 Task: Add a signature Evan Adams containing Best wishes for a happy Valentines Day, Evan Adams to email address softage.10@softage.net and add a folder Diversity and inclusion
Action: Mouse moved to (124, 107)
Screenshot: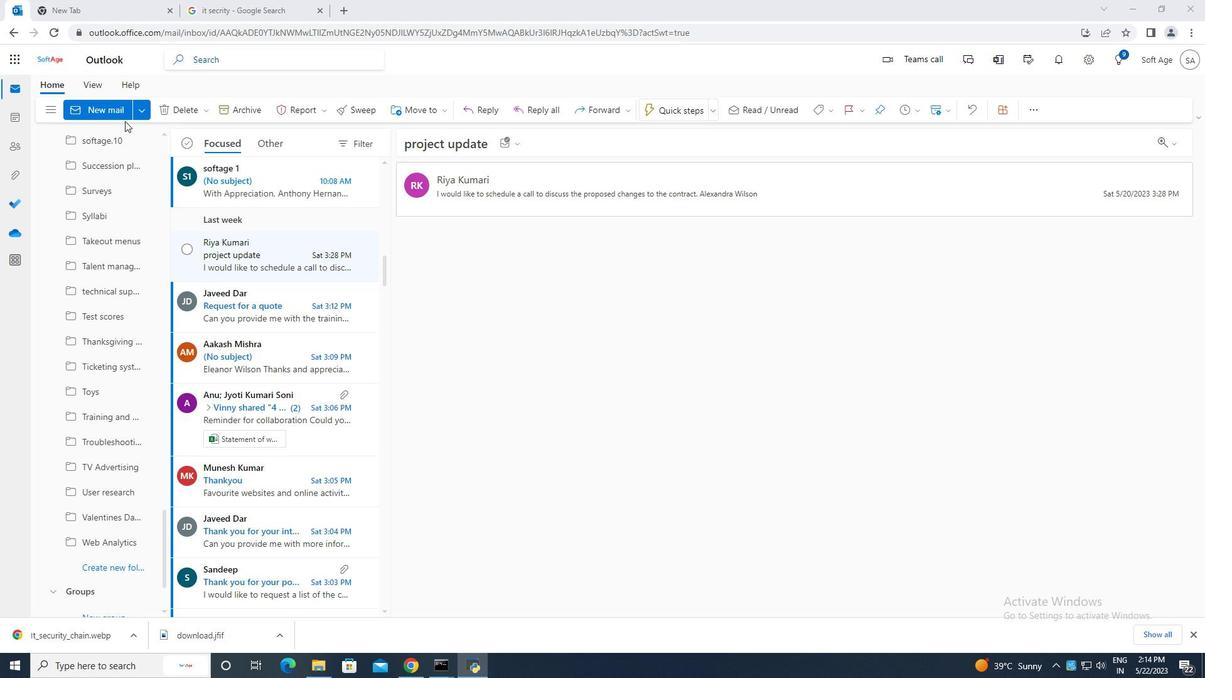 
Action: Mouse pressed left at (124, 107)
Screenshot: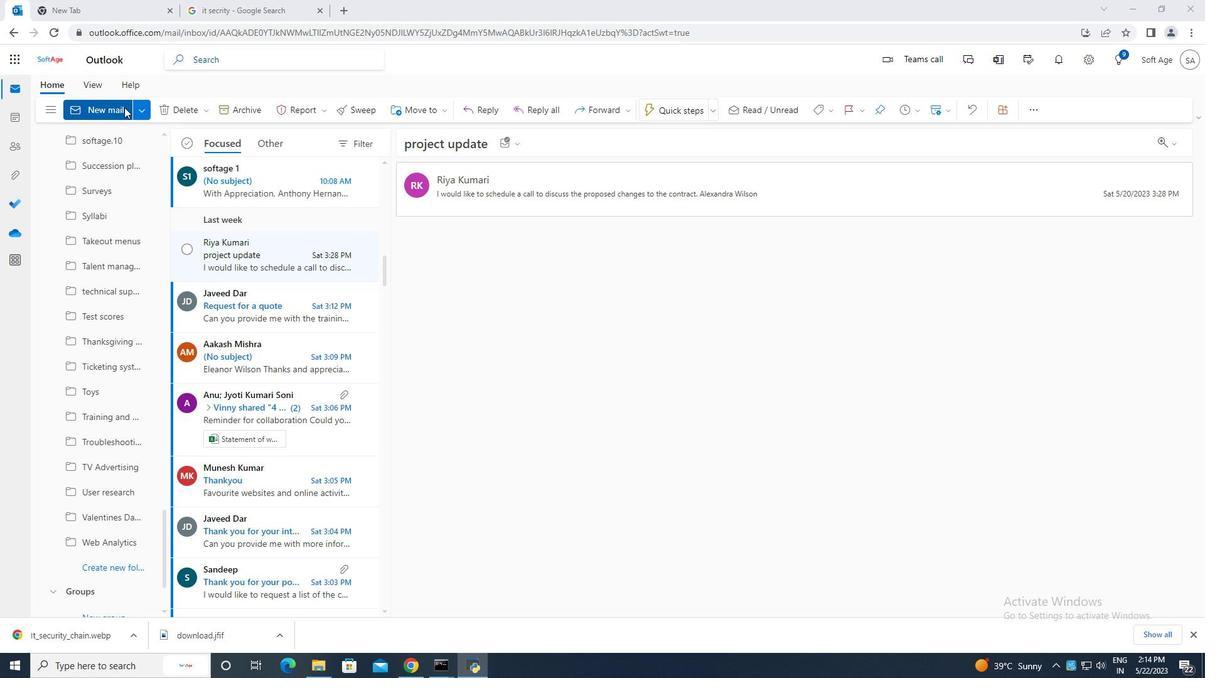 
Action: Mouse moved to (818, 112)
Screenshot: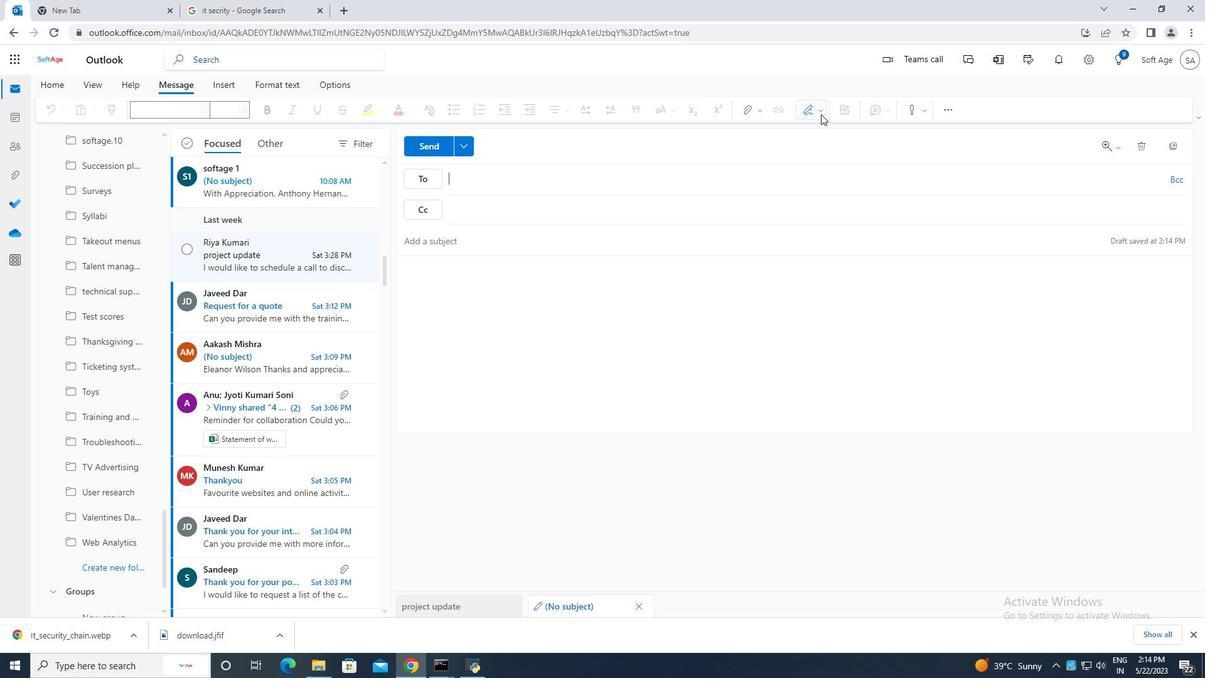 
Action: Mouse pressed left at (818, 112)
Screenshot: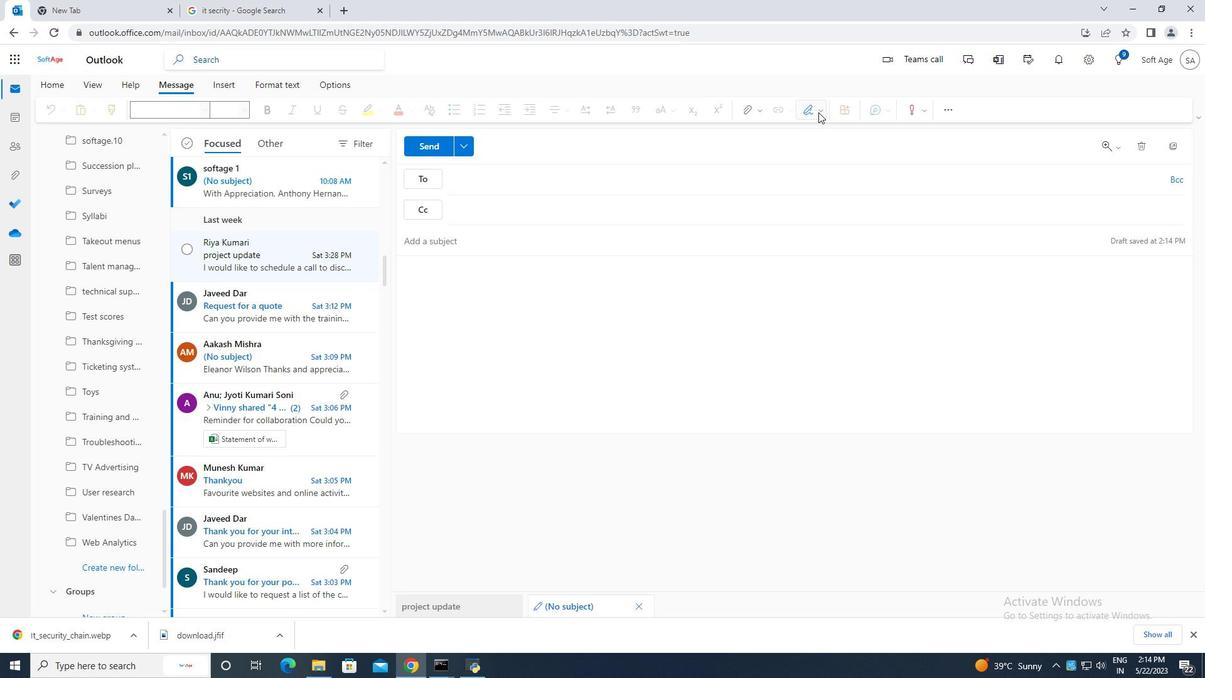 
Action: Mouse moved to (796, 162)
Screenshot: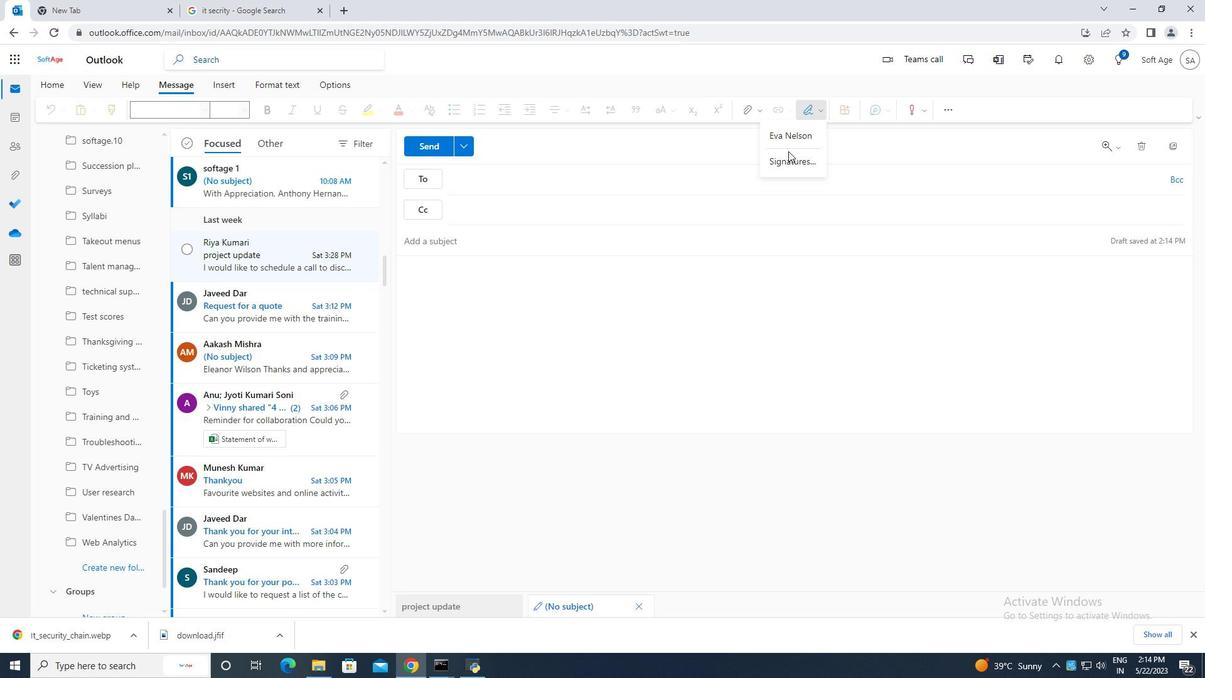 
Action: Mouse pressed left at (796, 162)
Screenshot: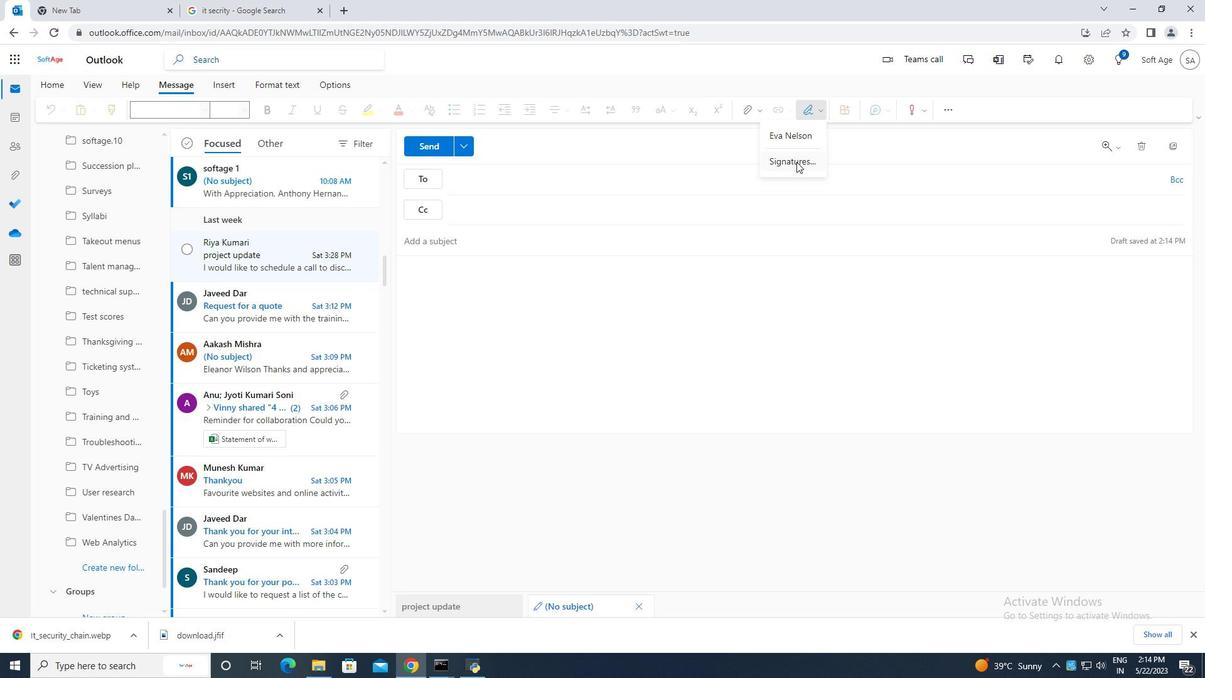 
Action: Mouse moved to (855, 204)
Screenshot: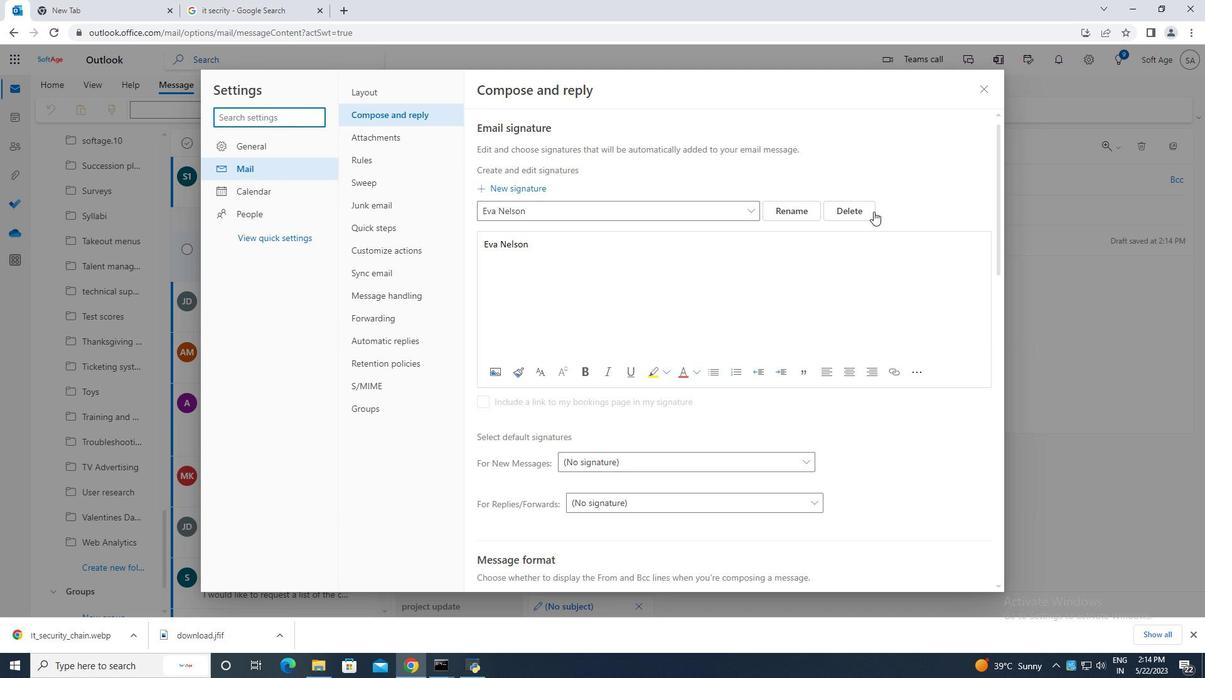 
Action: Mouse pressed left at (855, 204)
Screenshot: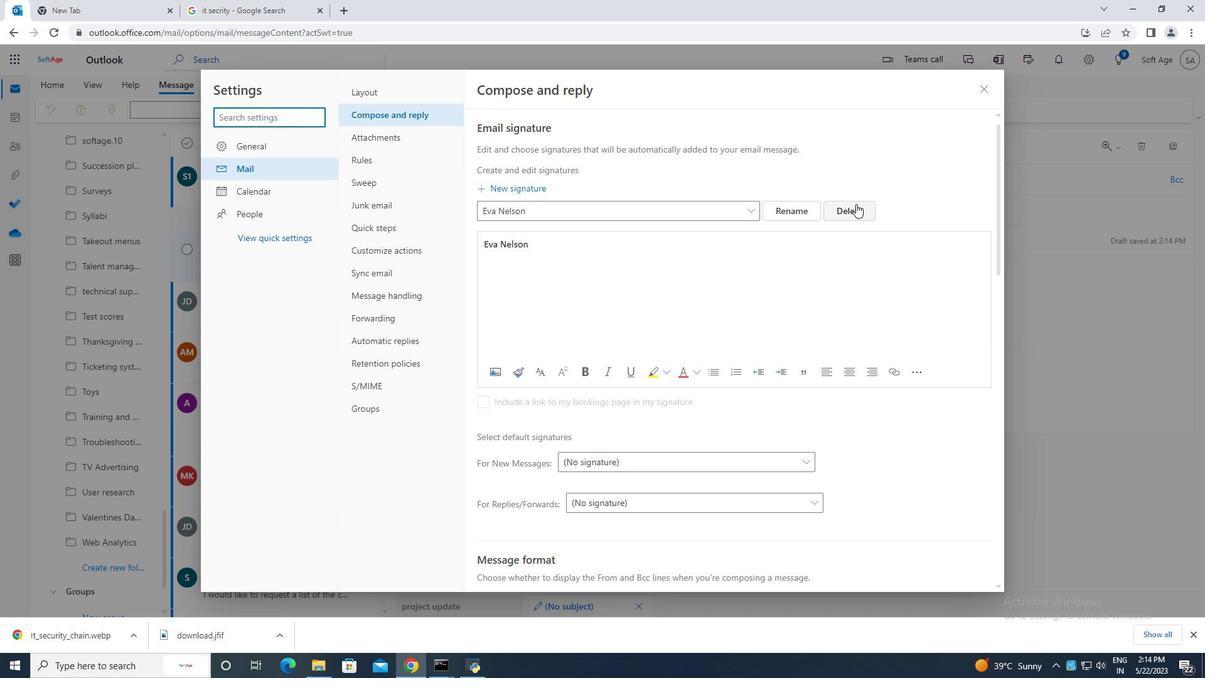 
Action: Mouse moved to (675, 216)
Screenshot: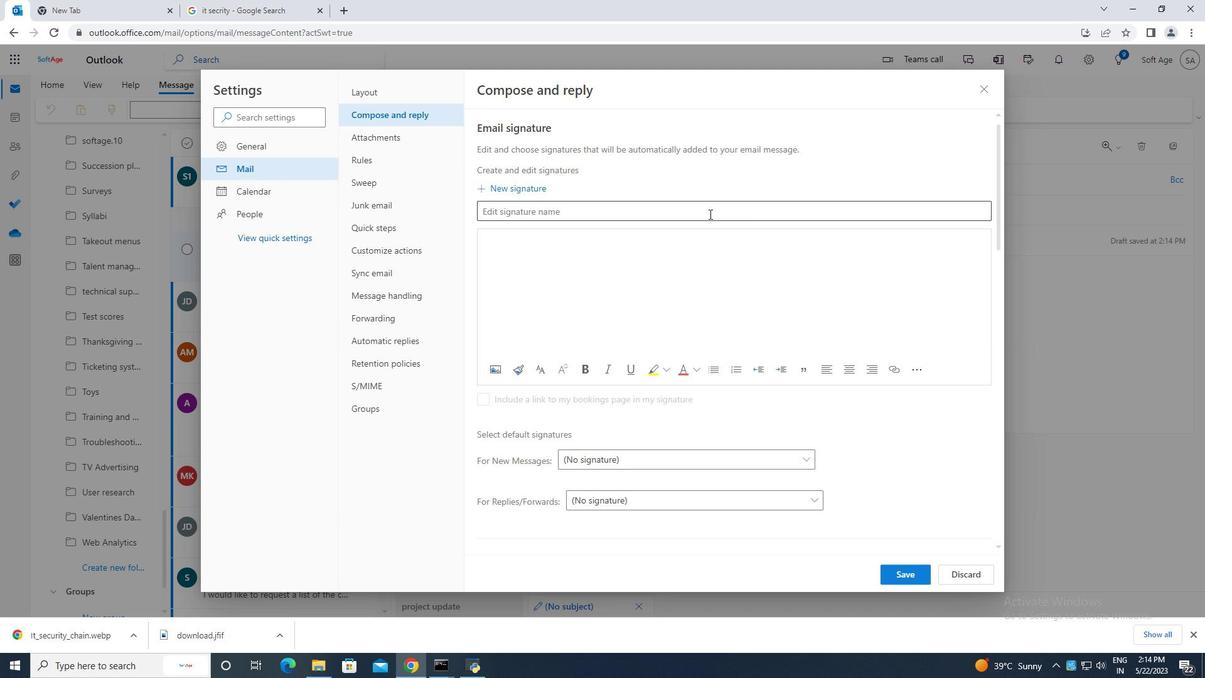 
Action: Mouse pressed left at (675, 216)
Screenshot: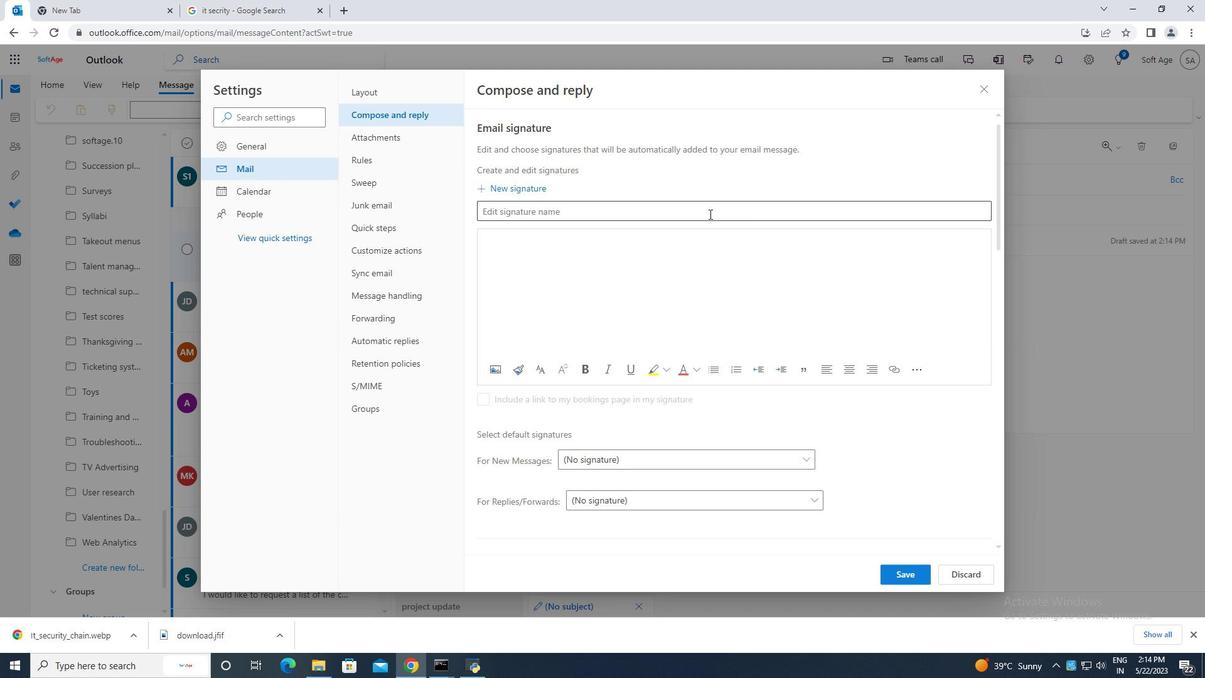 
Action: Key pressed <Key.caps_lock>E<Key.caps_lock>van<Key.space><Key.caps_lock>A<Key.caps_lock>dams
Screenshot: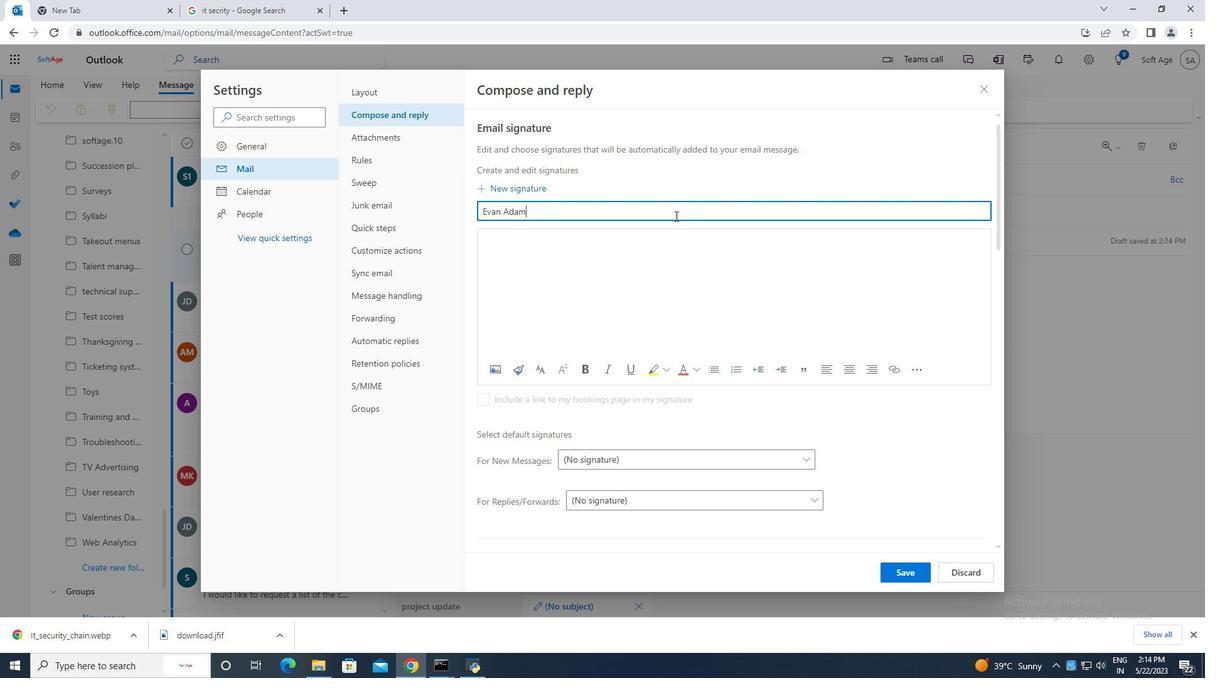 
Action: Mouse moved to (570, 241)
Screenshot: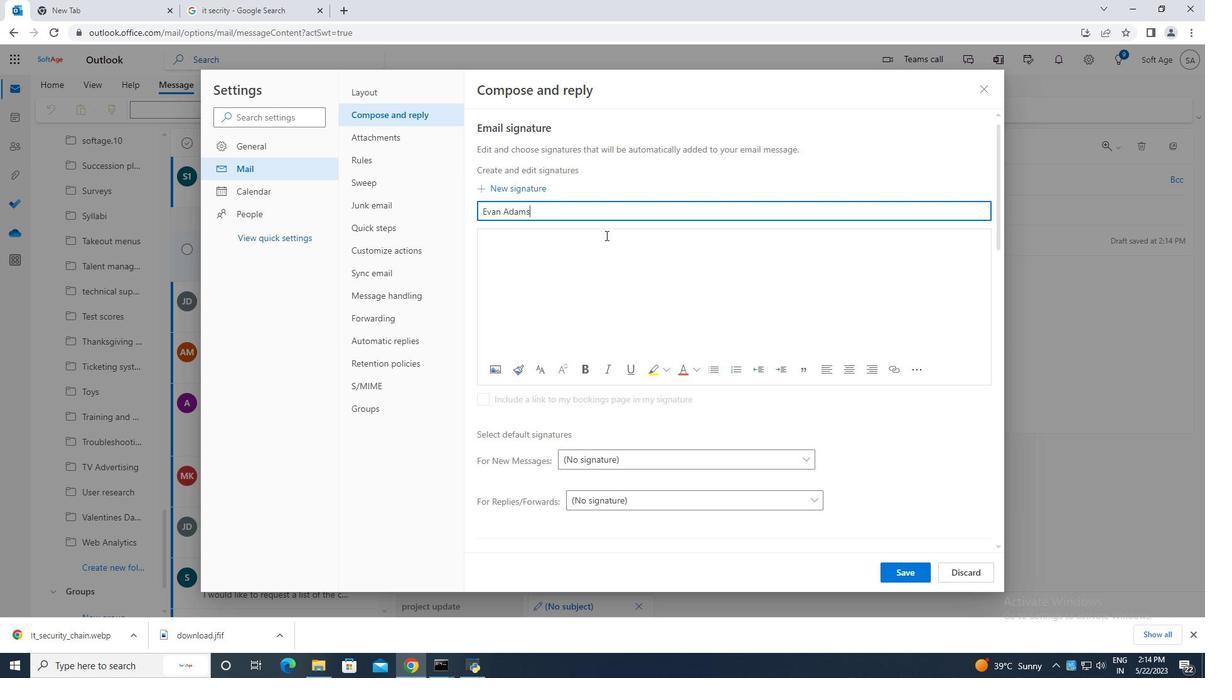
Action: Mouse pressed left at (570, 241)
Screenshot: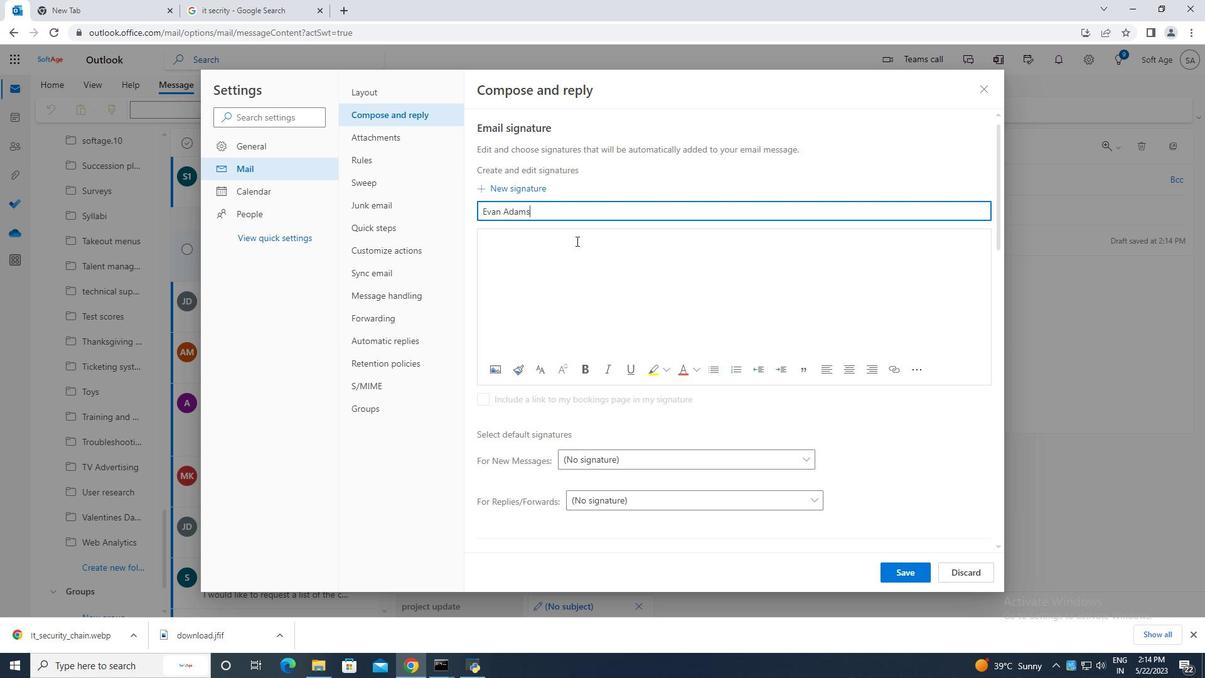 
Action: Mouse moved to (565, 239)
Screenshot: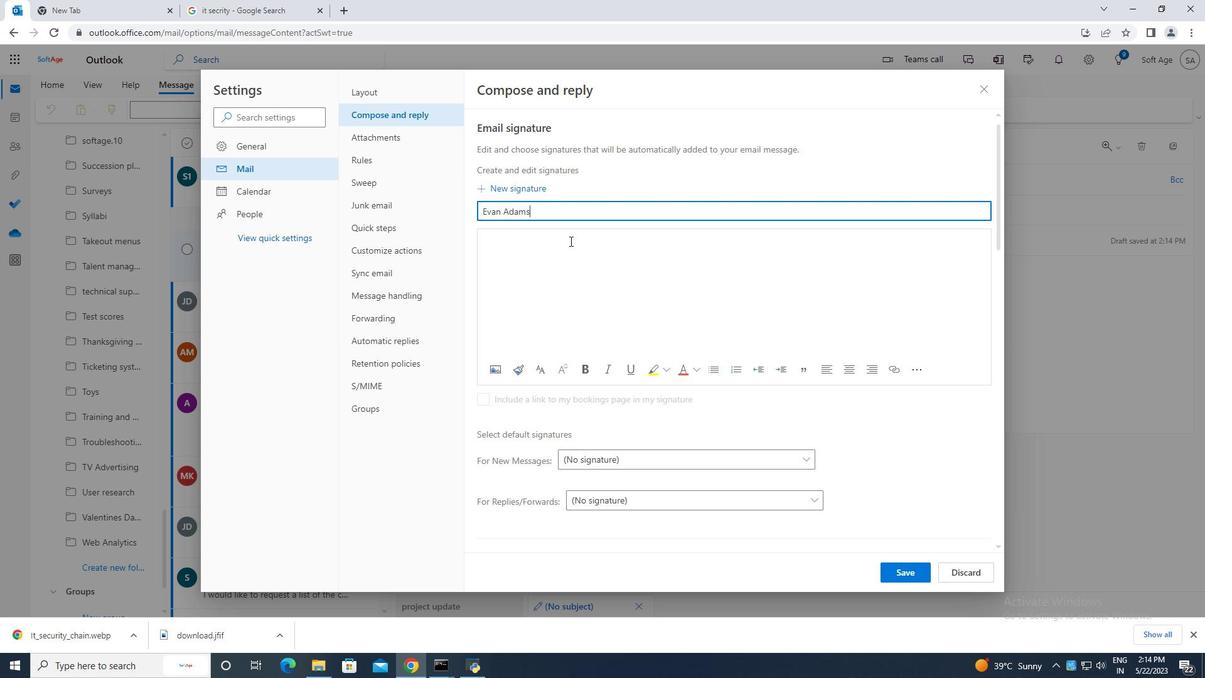 
Action: Key pressed <Key.caps_lock>E<Key.caps_lock>van<Key.space><Key.caps_lock>AD<Key.backspace><Key.caps_lock>dams
Screenshot: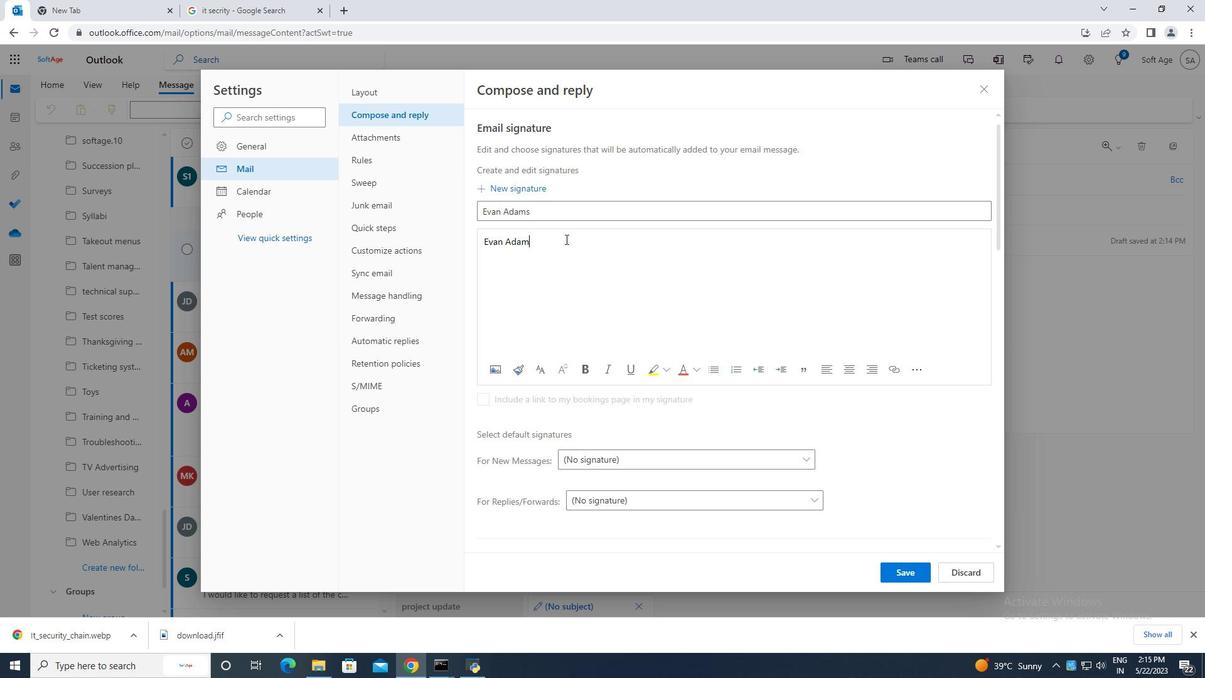 
Action: Mouse moved to (898, 573)
Screenshot: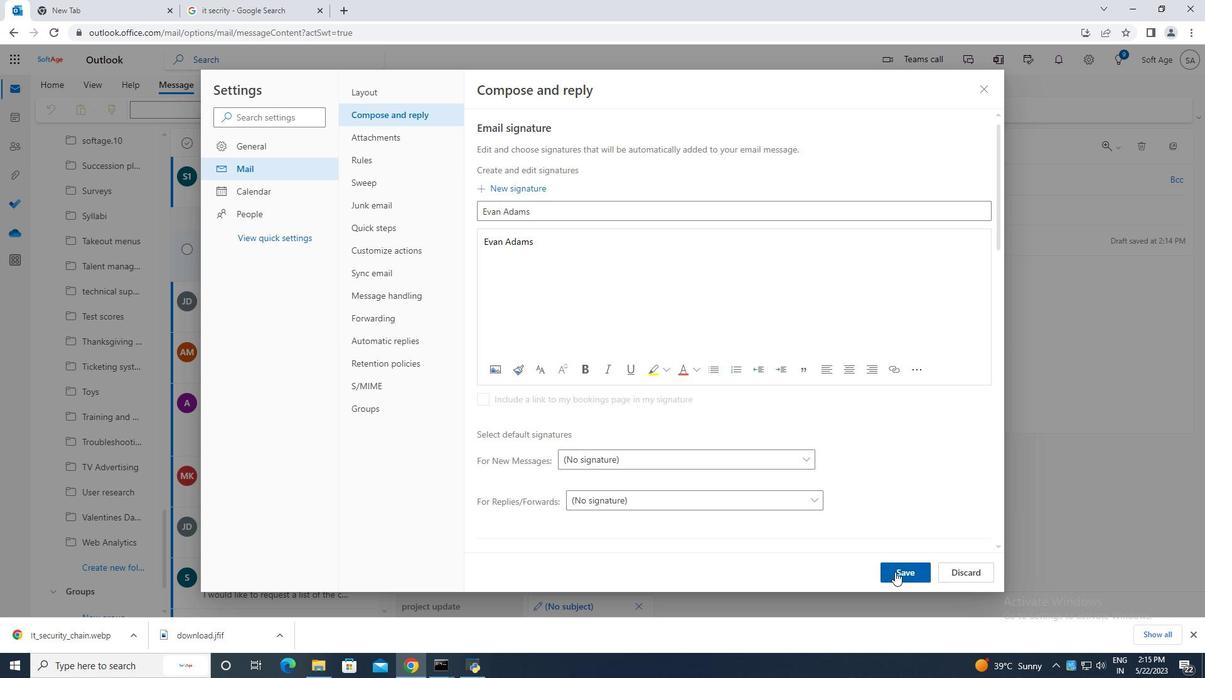 
Action: Mouse pressed left at (898, 573)
Screenshot: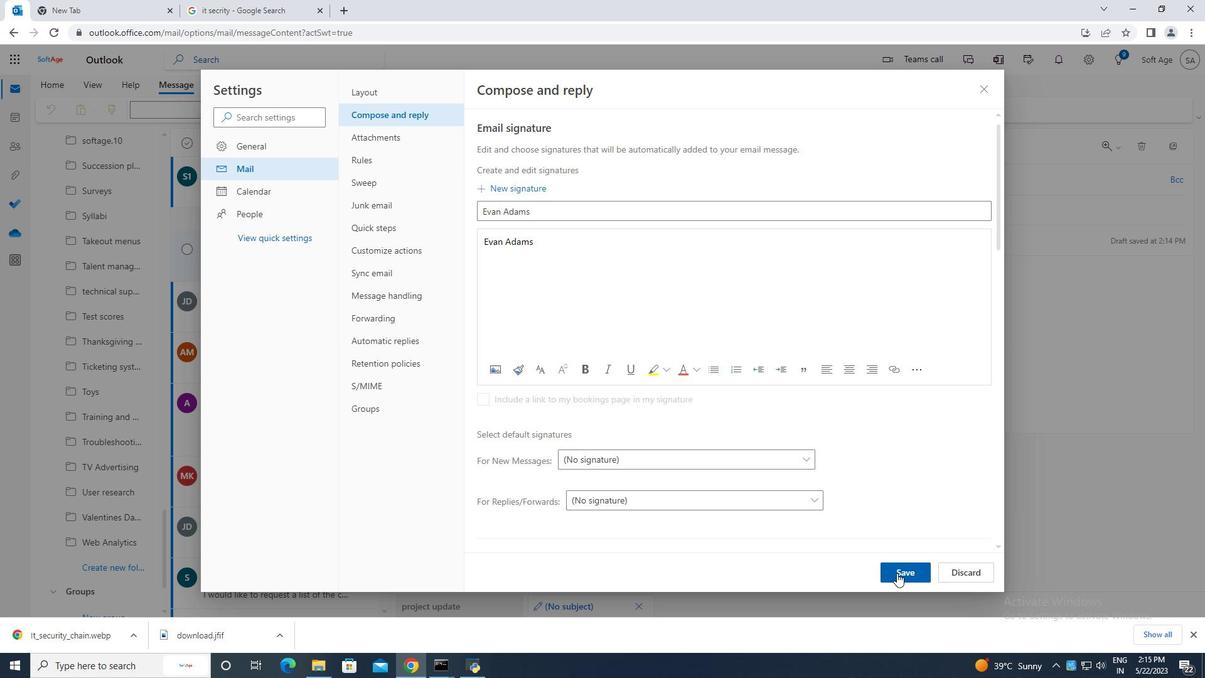 
Action: Mouse moved to (982, 86)
Screenshot: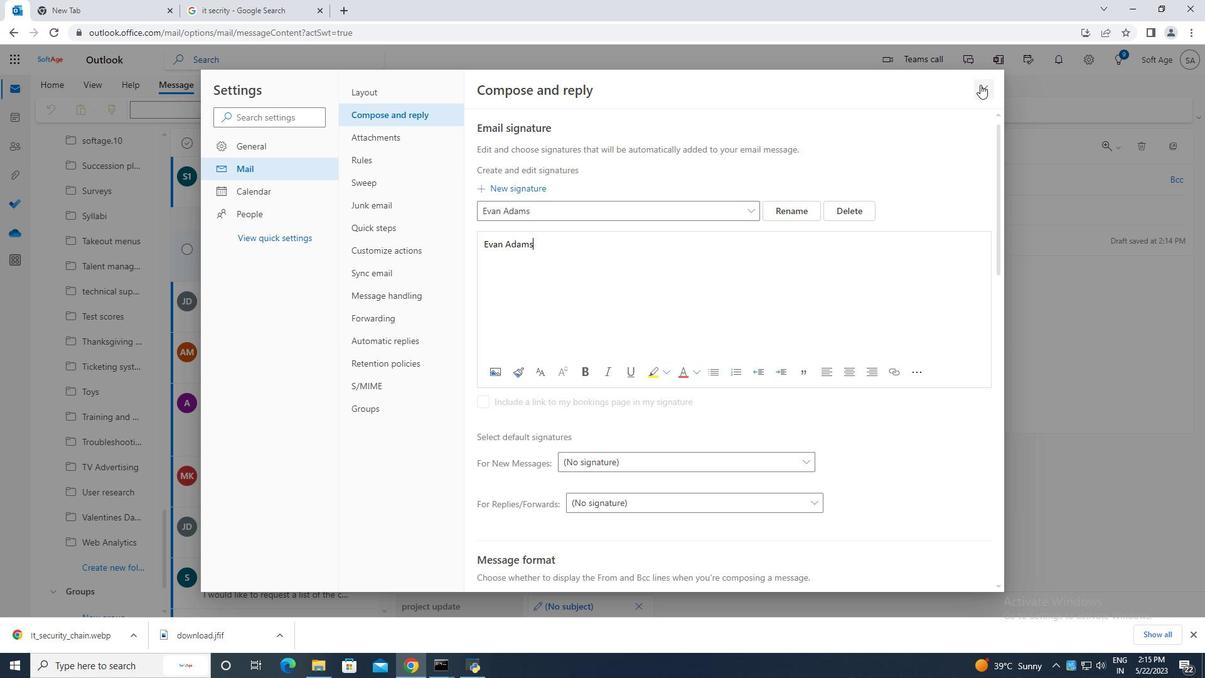 
Action: Mouse pressed left at (982, 86)
Screenshot: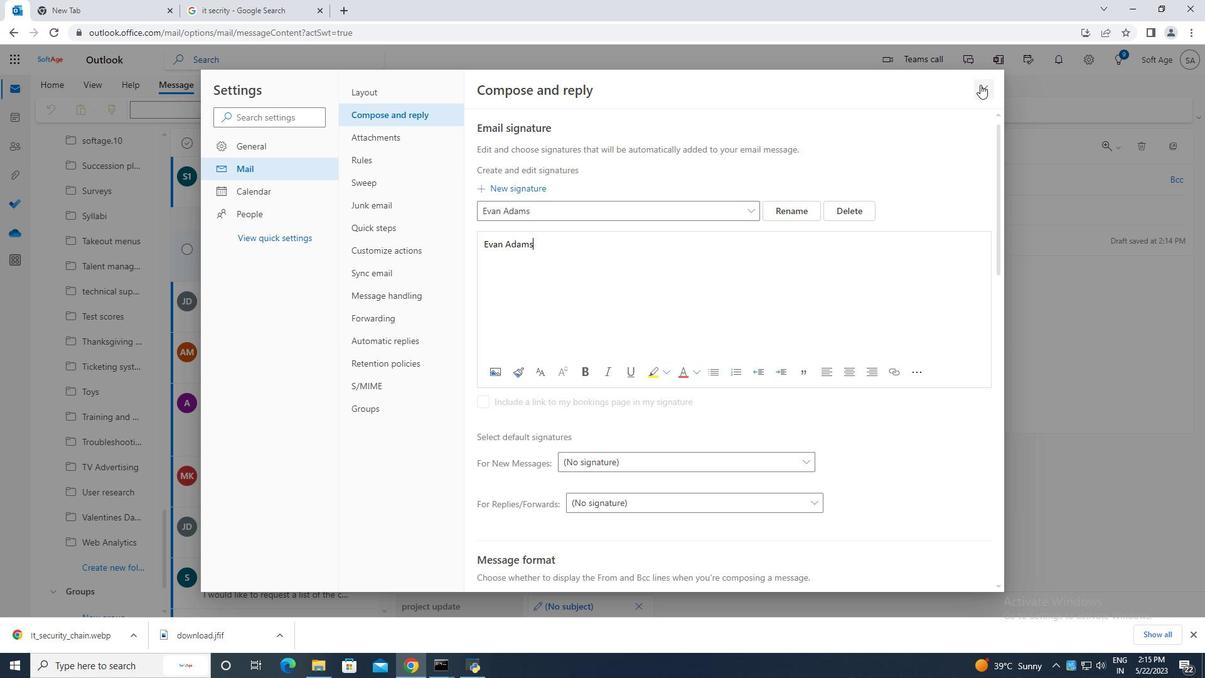 
Action: Mouse moved to (808, 107)
Screenshot: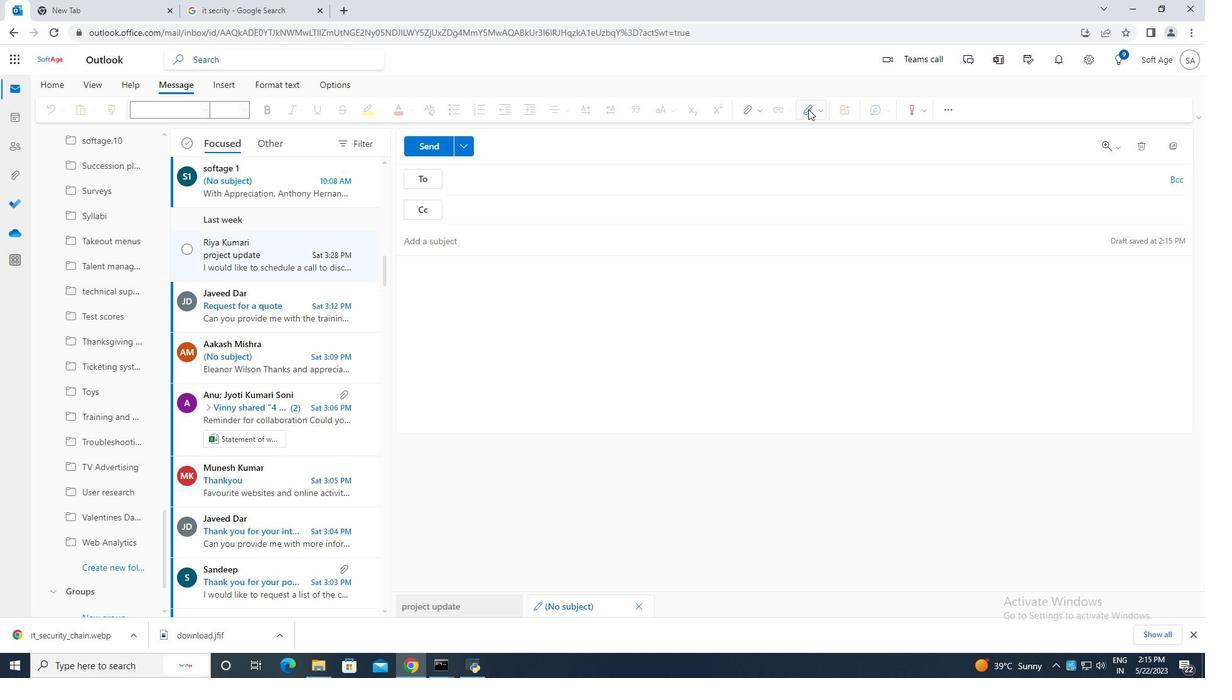 
Action: Mouse pressed left at (808, 107)
Screenshot: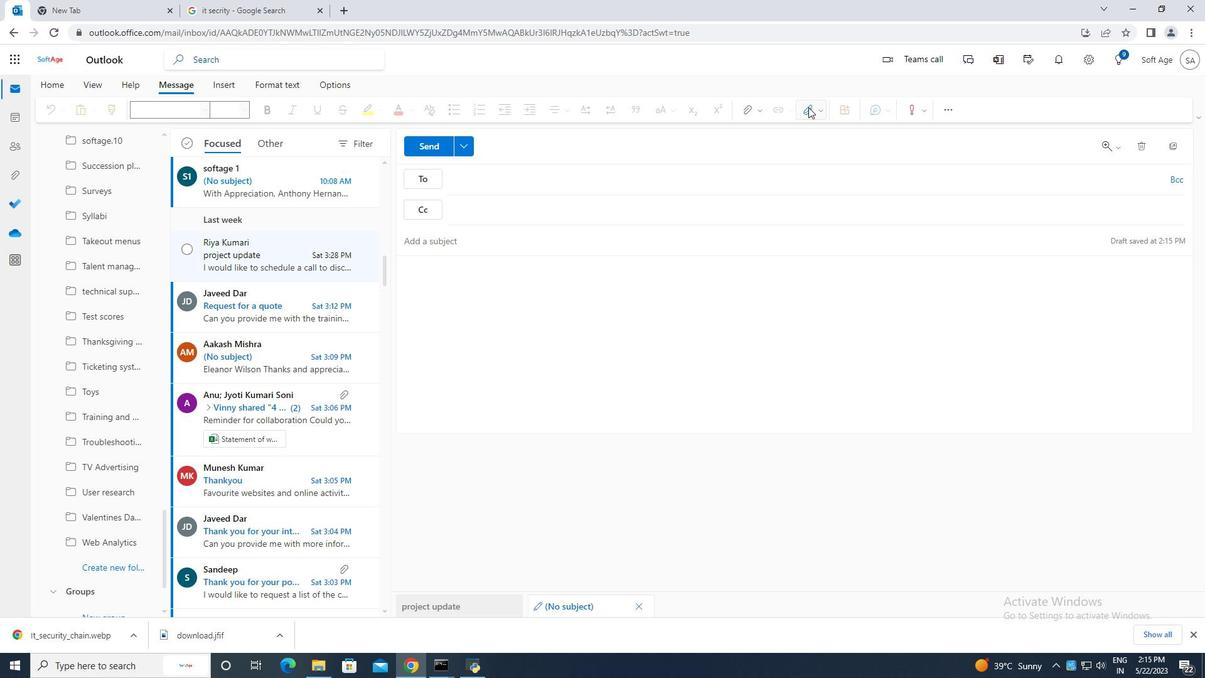 
Action: Mouse moved to (798, 136)
Screenshot: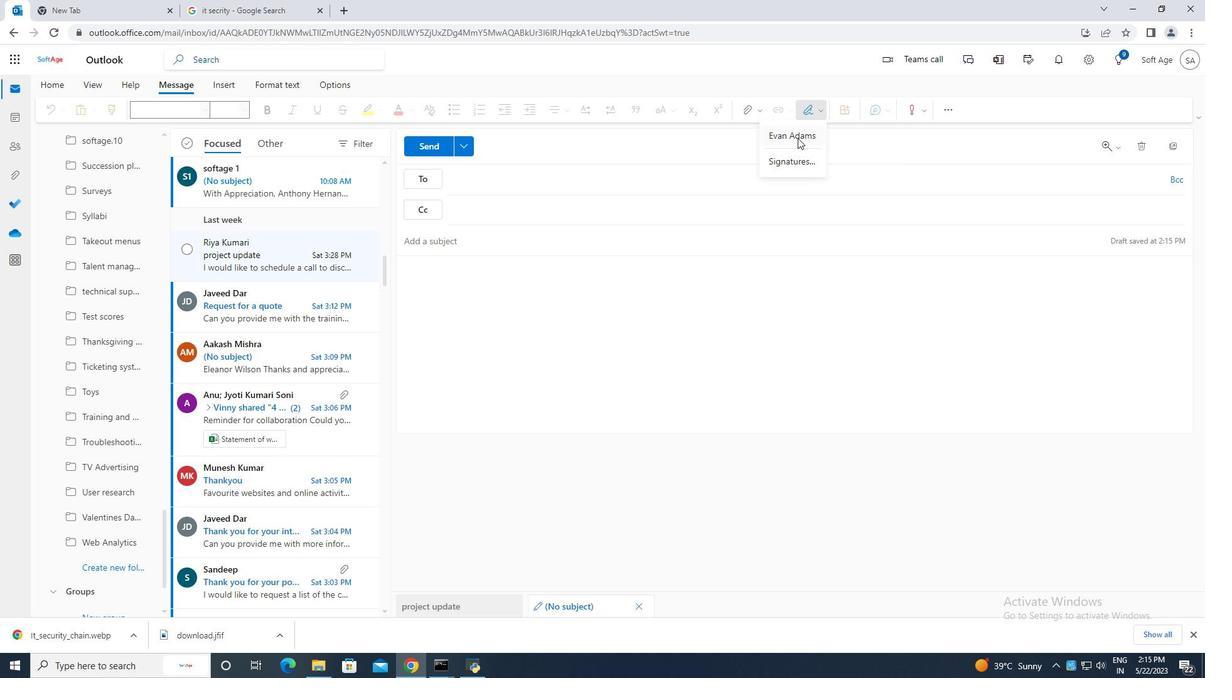 
Action: Mouse pressed left at (798, 136)
Screenshot: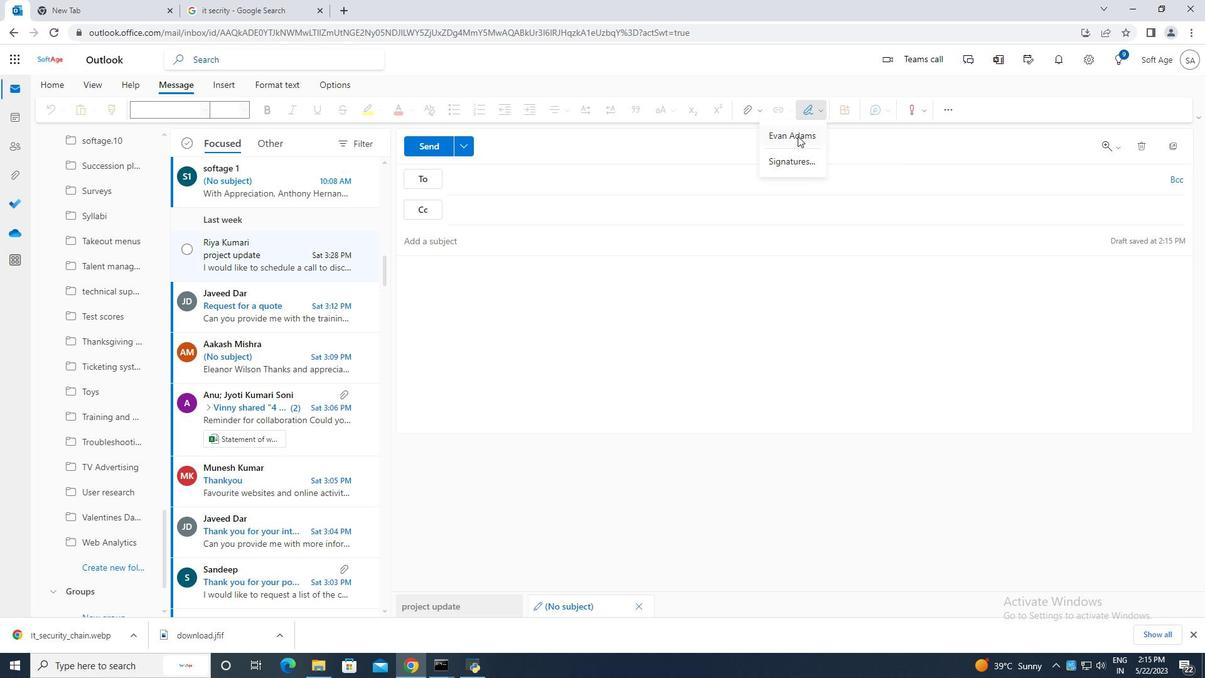 
Action: Mouse moved to (417, 271)
Screenshot: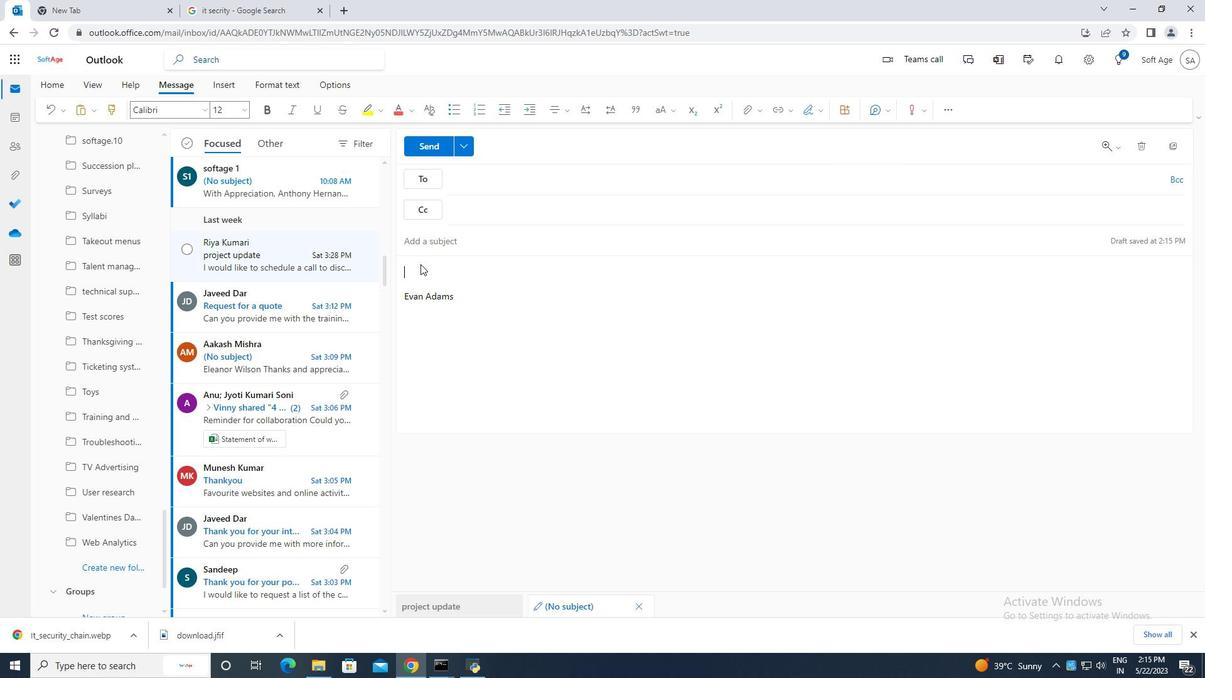 
Action: Key pressed <Key.caps_lock>C<Key.caps_lock>ontaining<Key.space>best<Key.space>wishes<Key.space>for<Key.space>a<Key.space>happy<Key.space>valentines<Key.space>day,
Screenshot: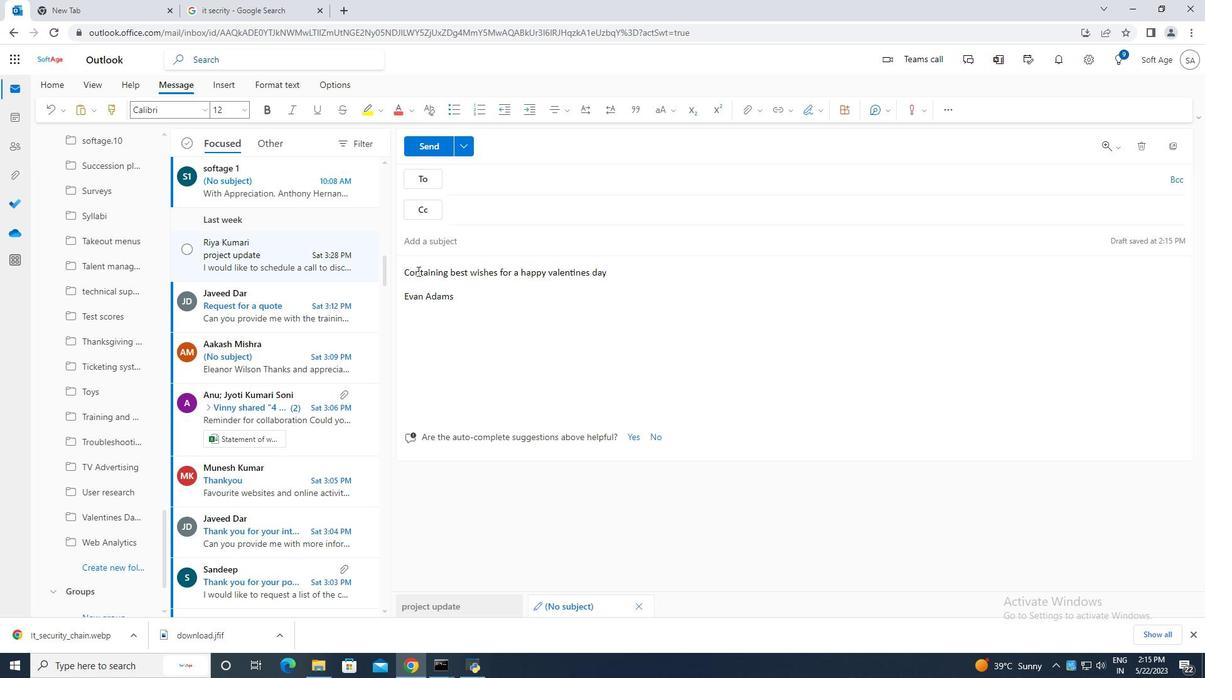 
Action: Mouse moved to (609, 184)
Screenshot: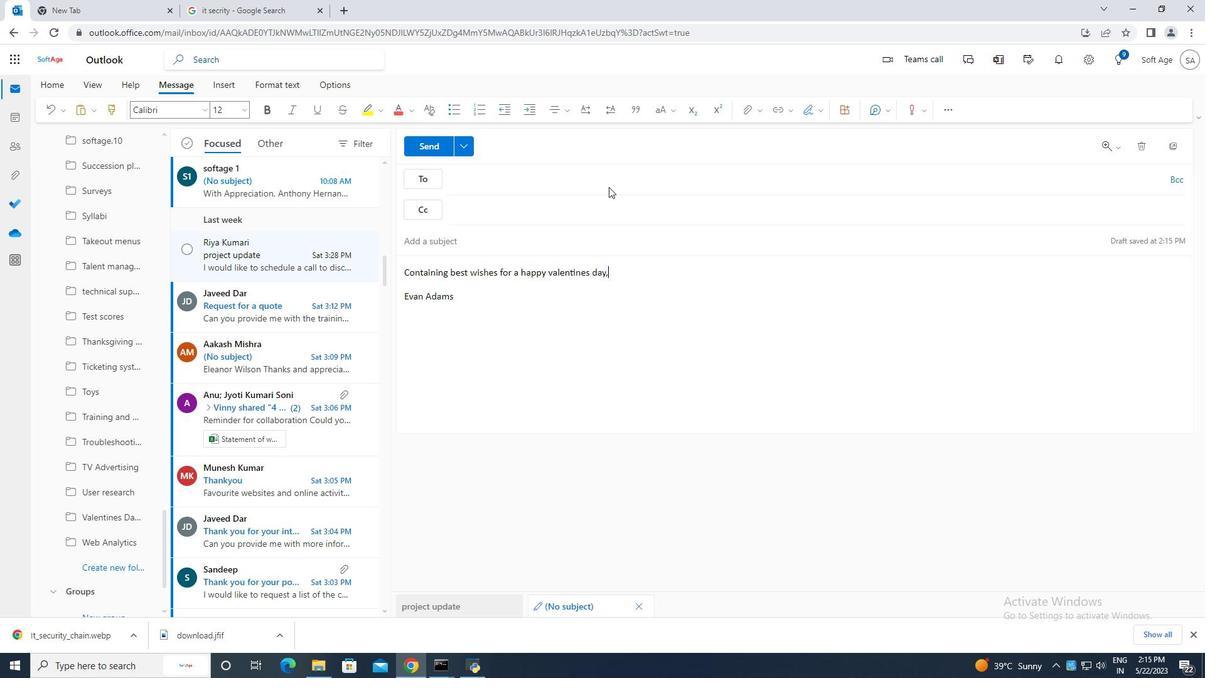 
Action: Mouse pressed left at (609, 184)
Screenshot: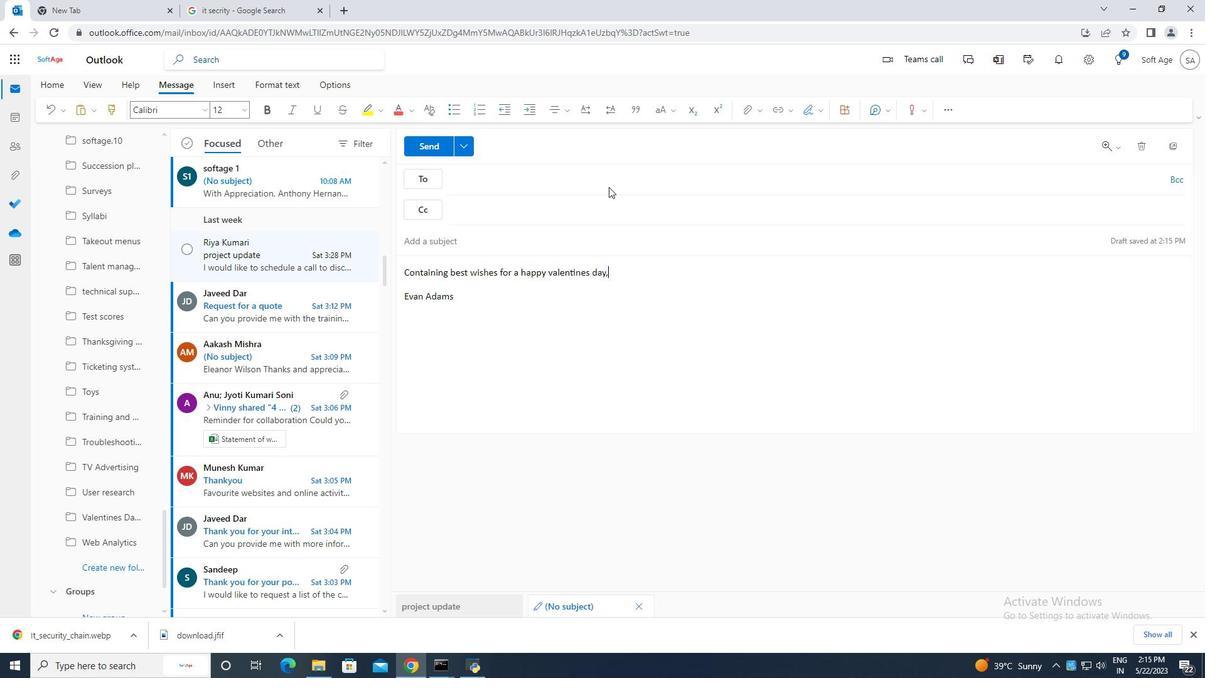 
Action: Mouse moved to (605, 183)
Screenshot: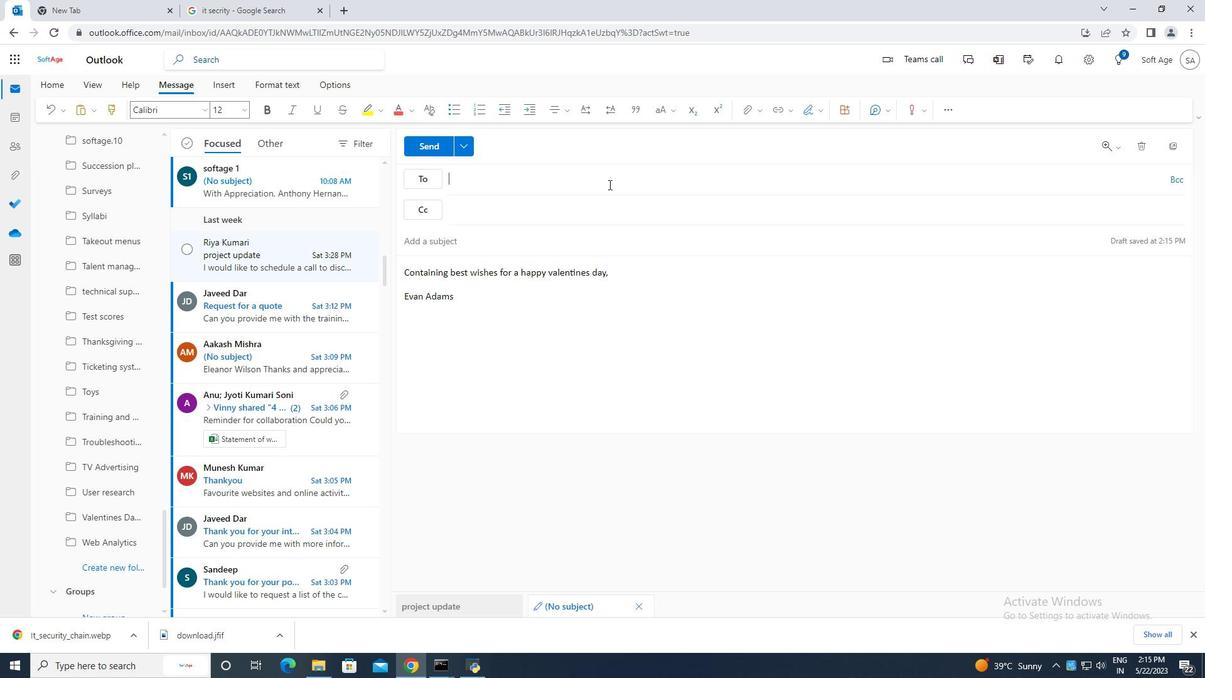 
Action: Key pressed softage.10
Screenshot: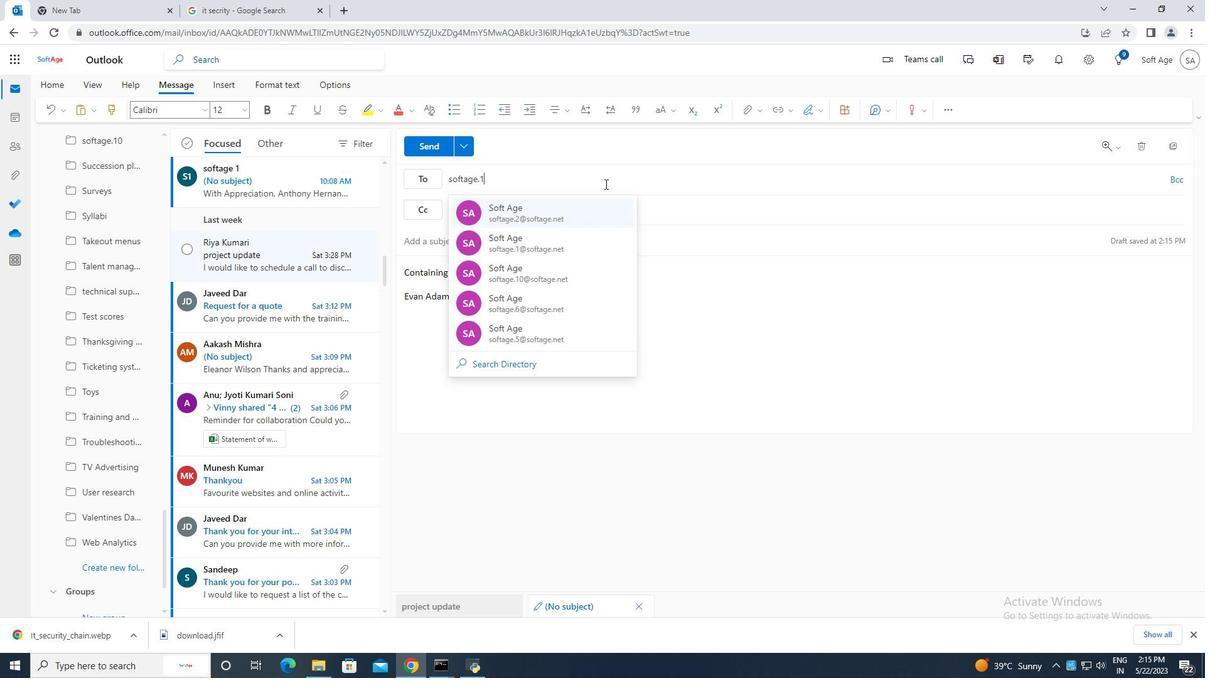 
Action: Mouse moved to (605, 233)
Screenshot: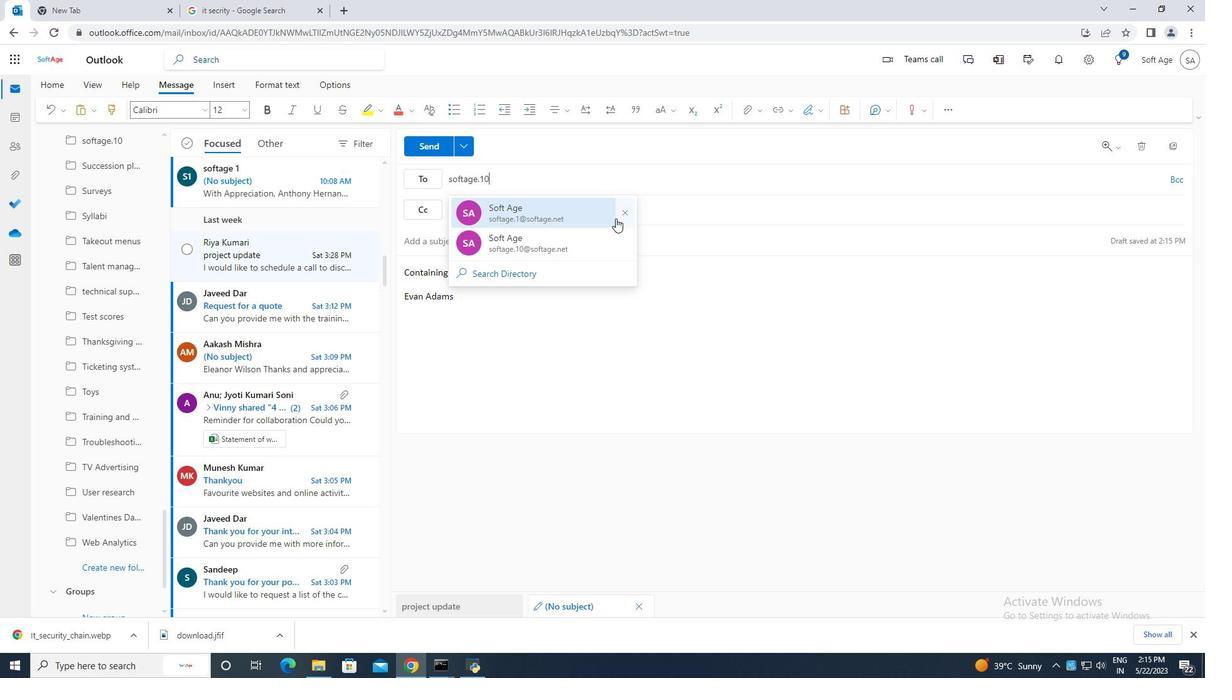 
Action: Mouse pressed left at (605, 233)
Screenshot: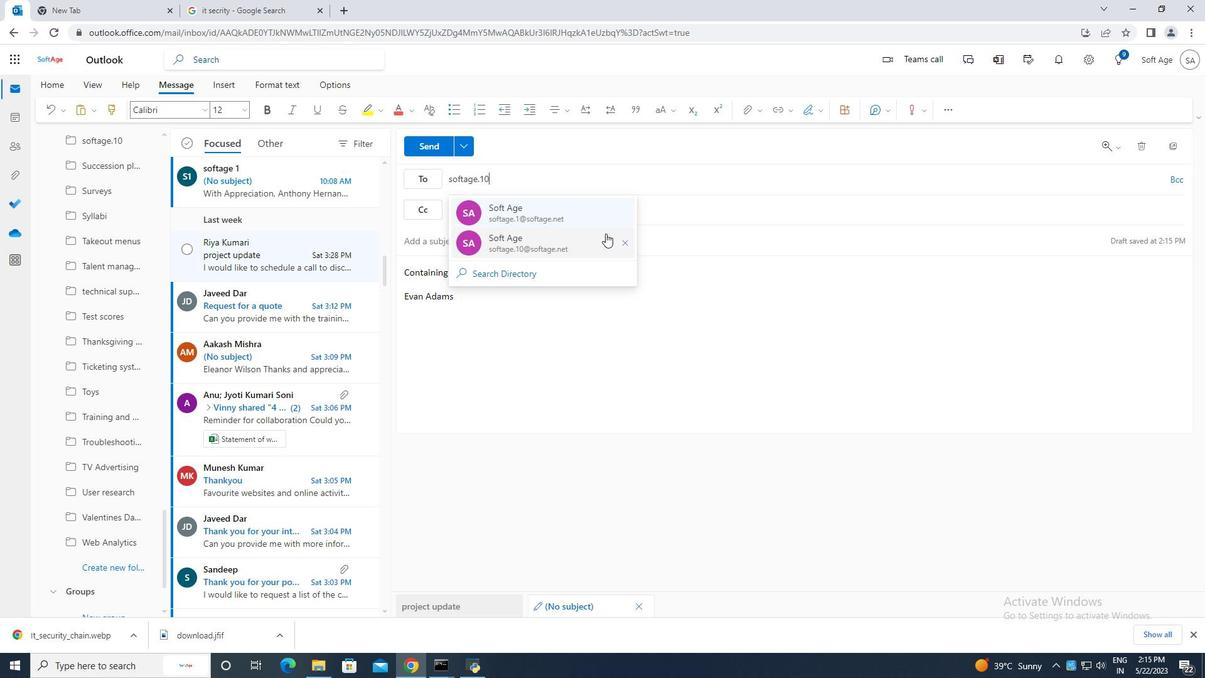 
Action: Mouse moved to (103, 566)
Screenshot: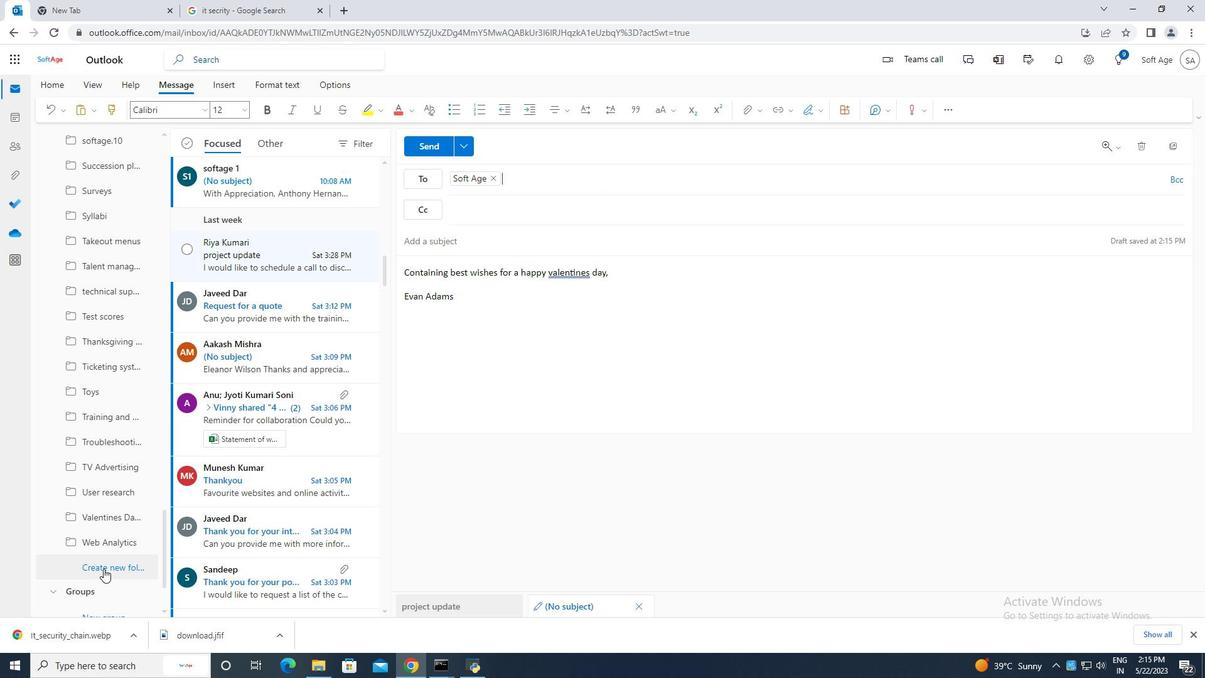 
Action: Mouse pressed left at (103, 566)
Screenshot: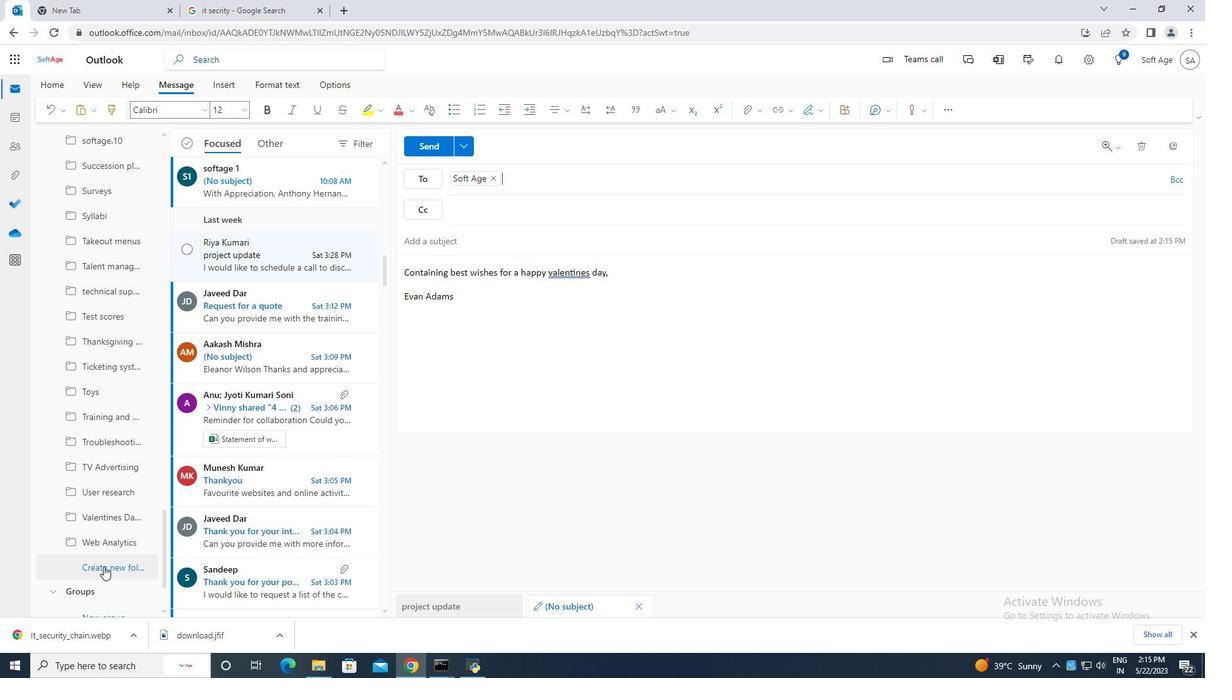 
Action: Mouse moved to (99, 563)
Screenshot: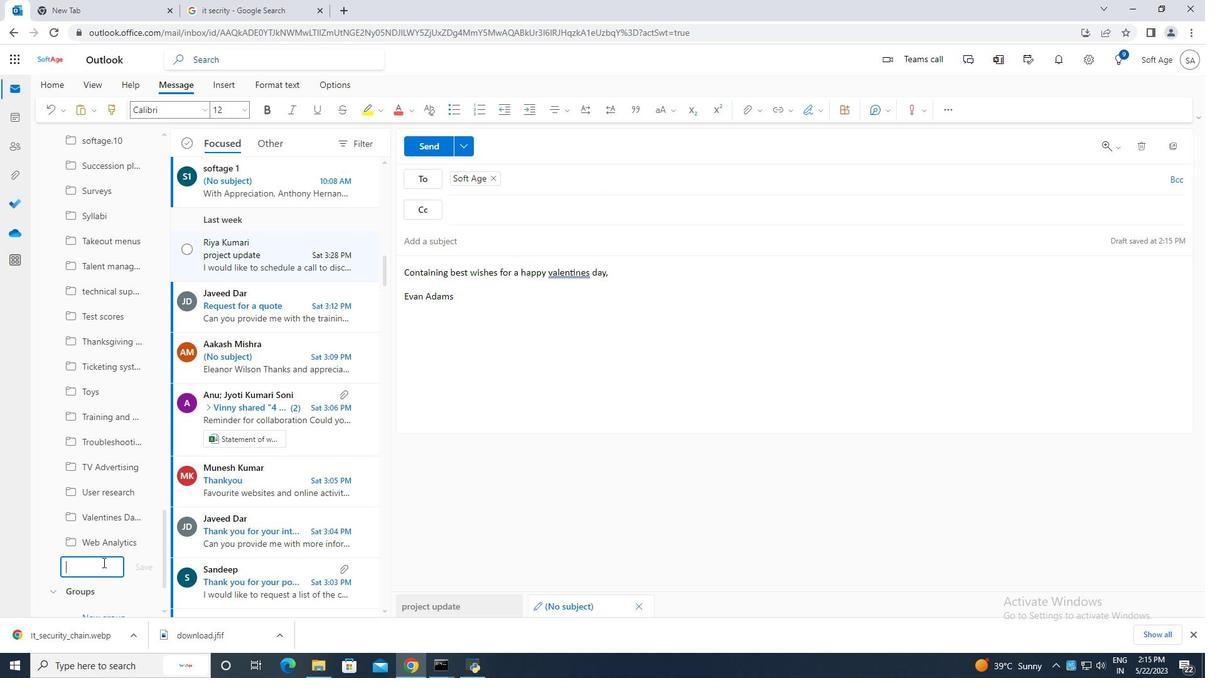 
Action: Key pressed <Key.caps_lock>D<Key.caps_lock>iversity<Key.space>and<Key.space>inclusion
Screenshot: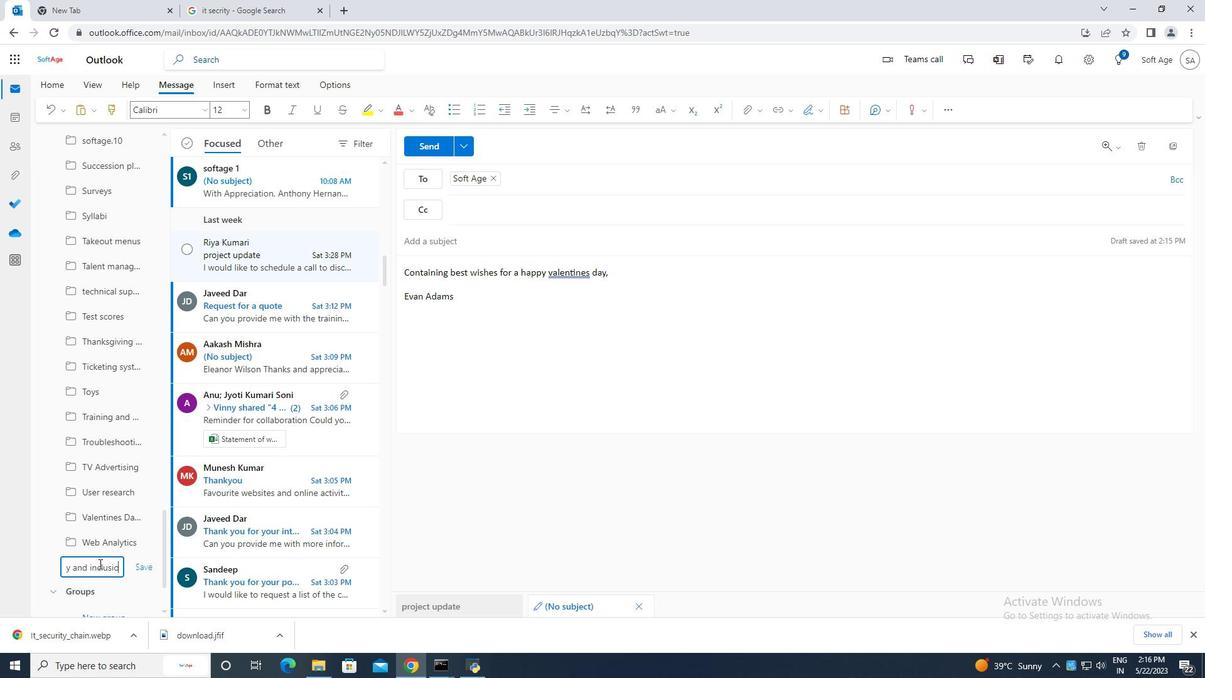 
Action: Mouse moved to (146, 564)
Screenshot: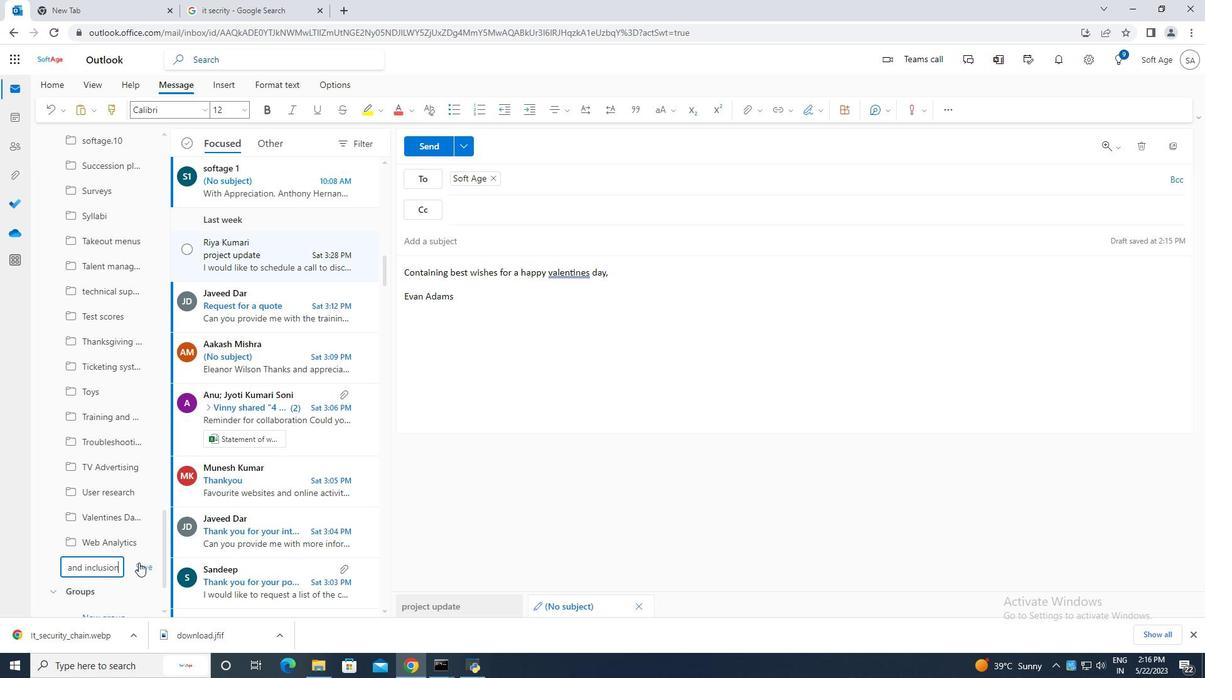 
Action: Mouse pressed left at (146, 564)
Screenshot: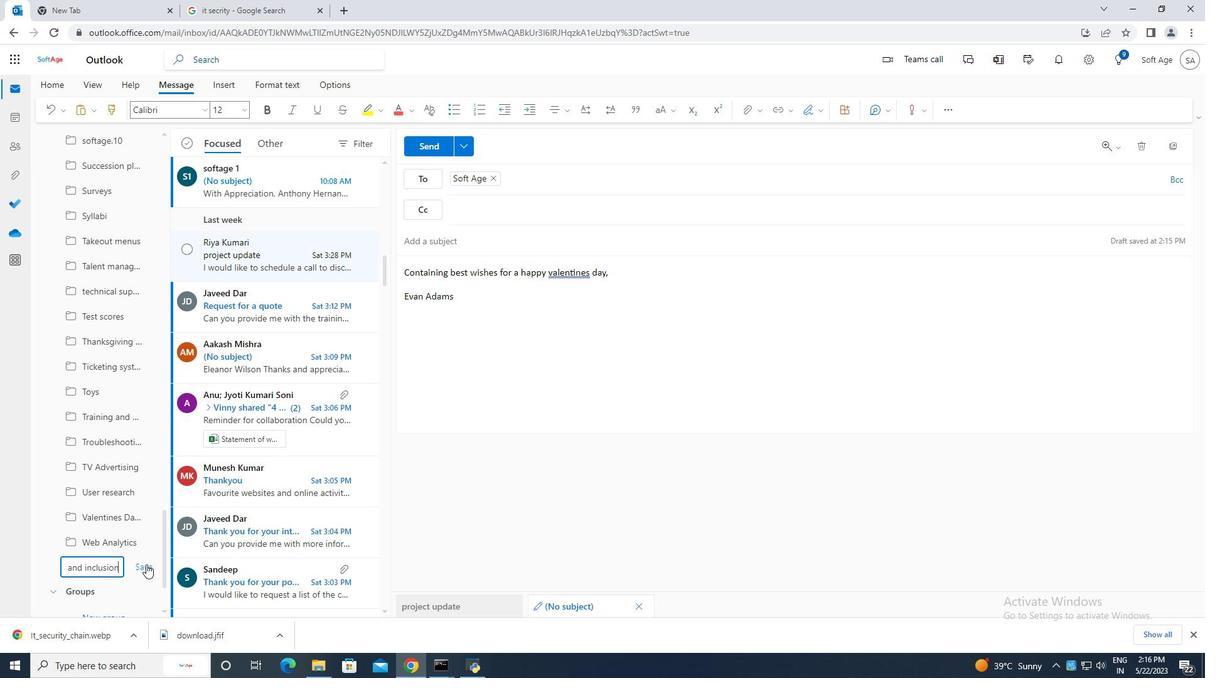 
Action: Mouse moved to (428, 148)
Screenshot: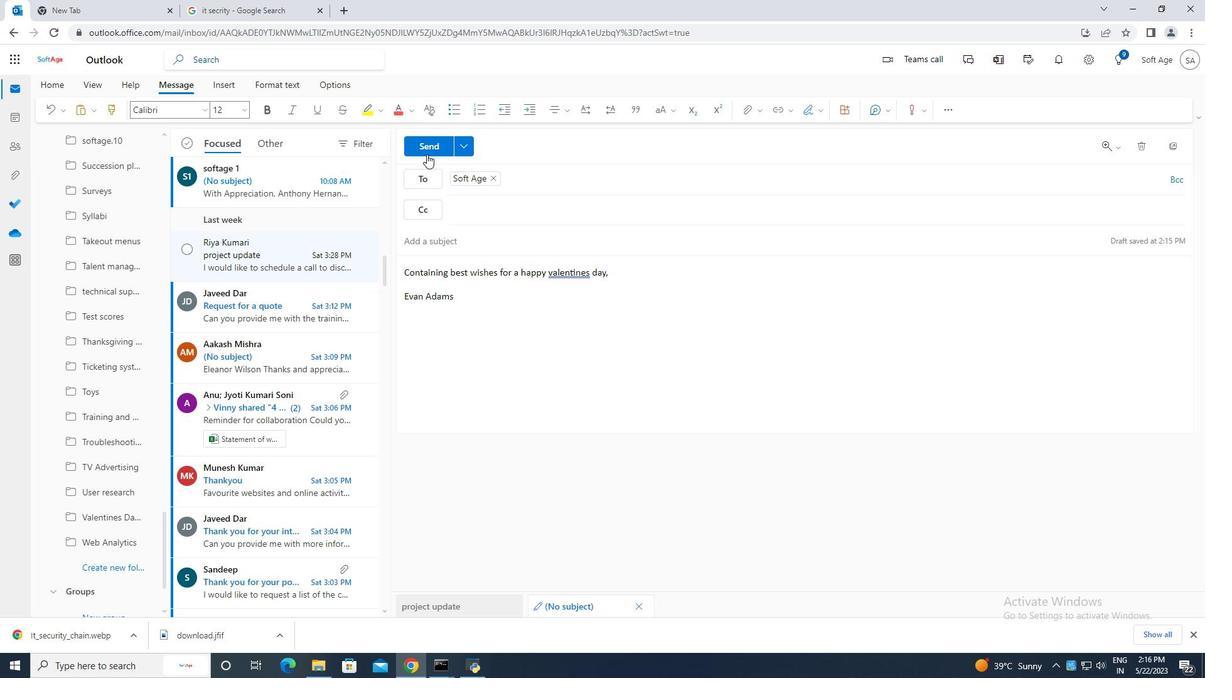 
Action: Mouse pressed left at (428, 148)
Screenshot: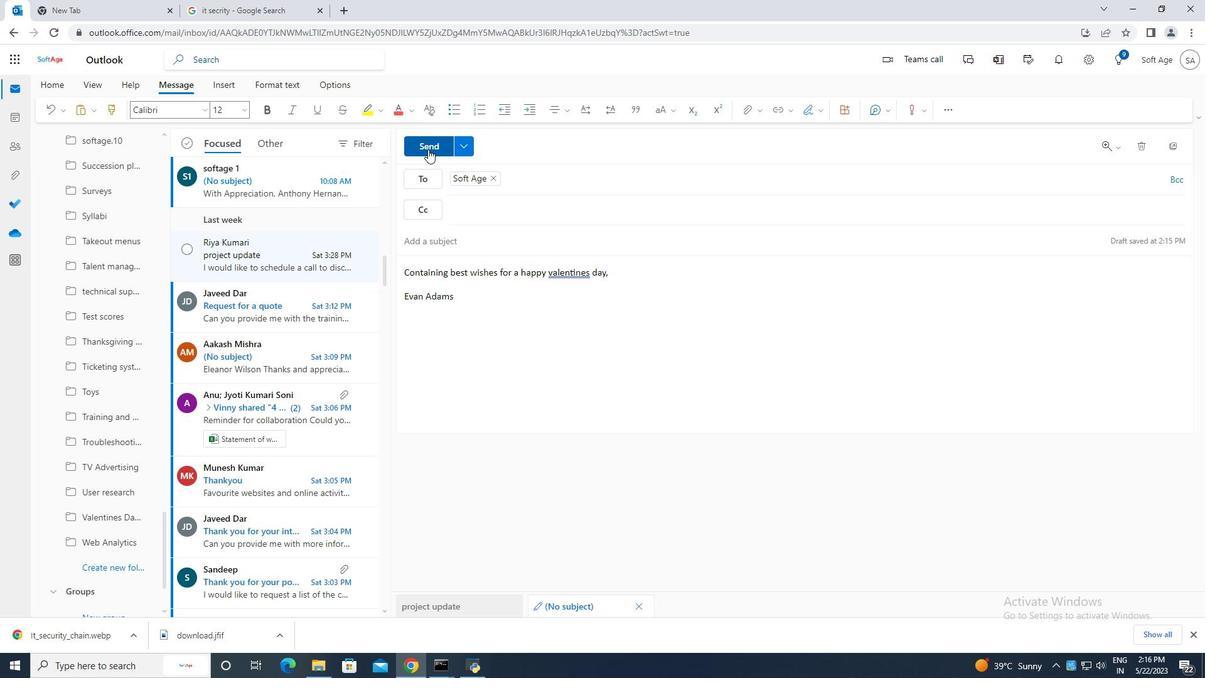 
Action: Mouse moved to (587, 366)
Screenshot: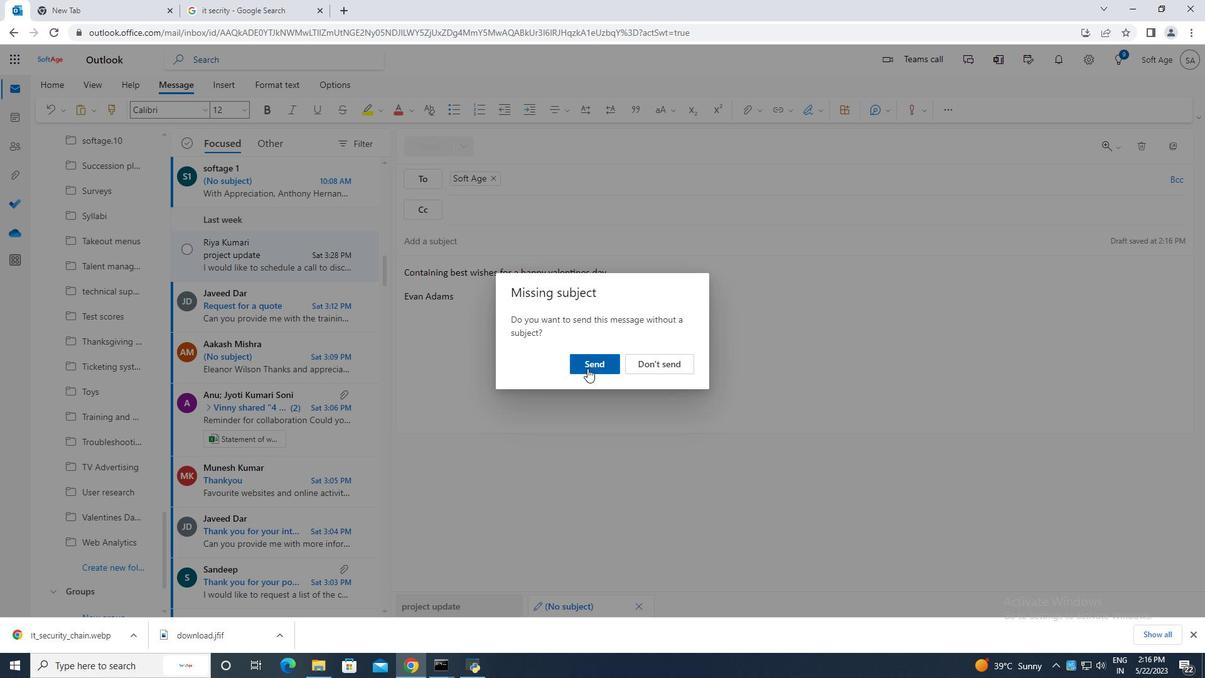 
Action: Mouse pressed left at (587, 366)
Screenshot: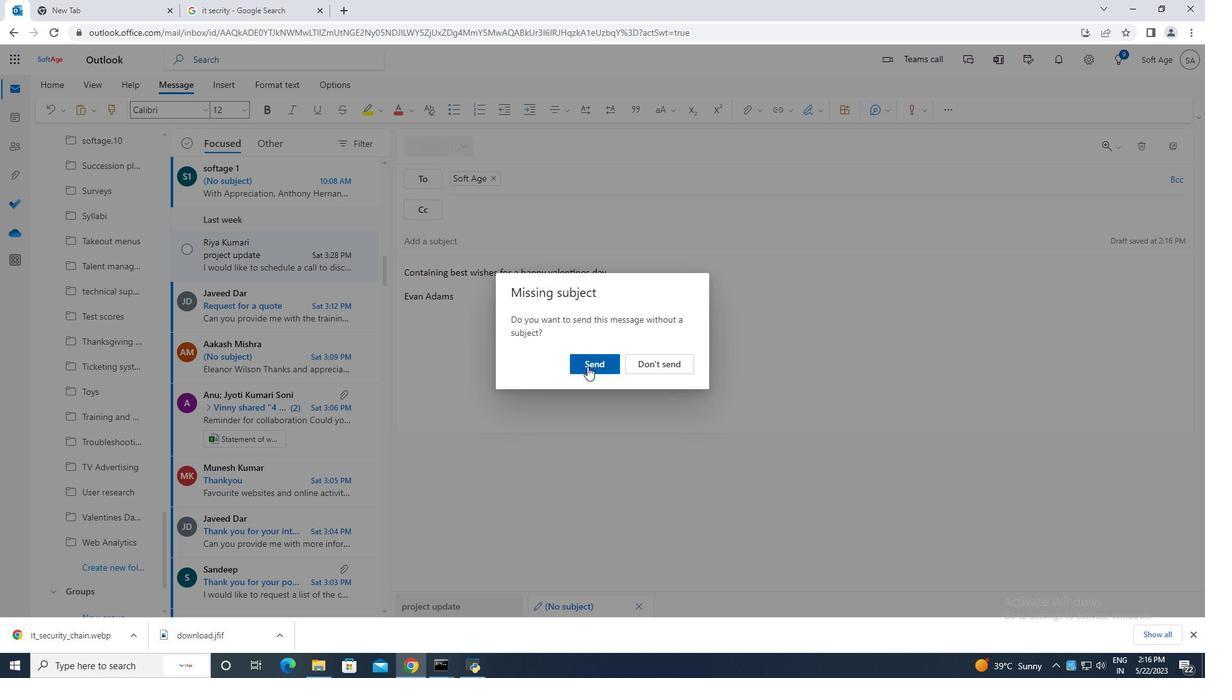 
Action: Mouse moved to (592, 374)
Screenshot: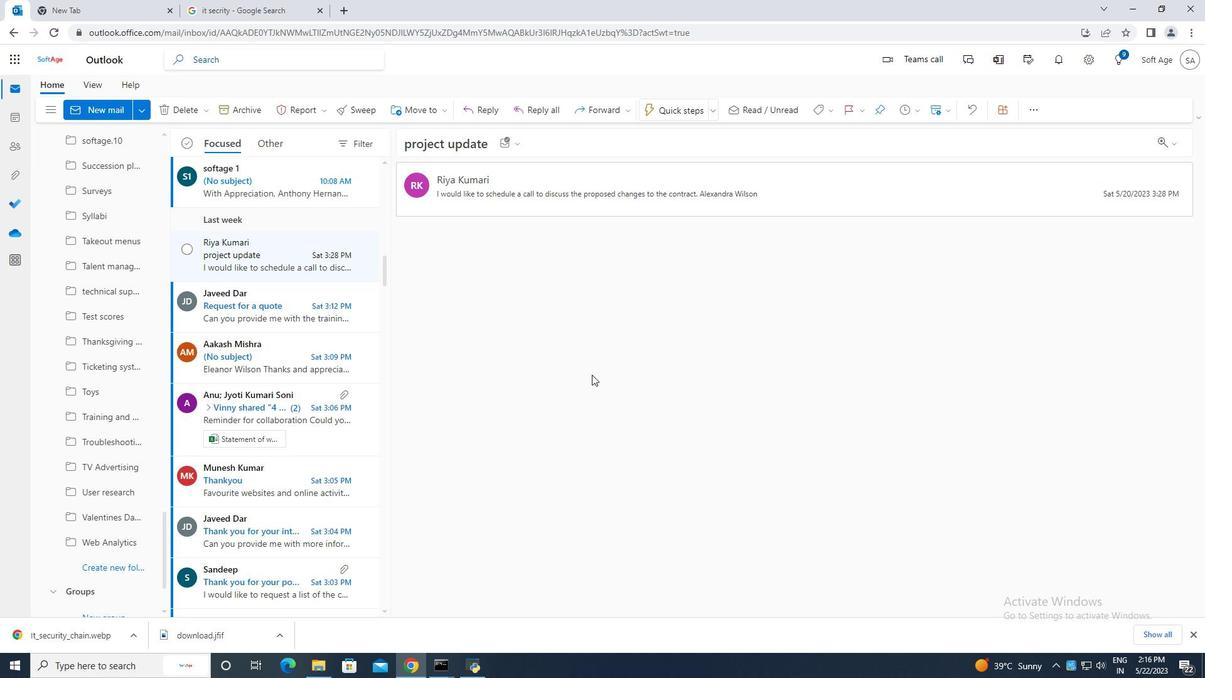 
